 Task: Add Attachment from Trello to Card Card0000000178 in Board Board0000000045 in Workspace WS0000000015 in Trello. Add Cover Blue to Card Card0000000178 in Board Board0000000045 in Workspace WS0000000015 in Trello. Add "Copy Card To …" Button titled Button0000000178 to "bottom" of the list "To Do" to Card Card0000000178 in Board Board0000000045 in Workspace WS0000000015 in Trello. Add Description DS0000000178 to Card Card0000000178 in Board Board0000000045 in Workspace WS0000000015 in Trello. Add Comment CM0000000178 to Card Card0000000178 in Board Board0000000045 in Workspace WS0000000015 in Trello
Action: Mouse moved to (339, 347)
Screenshot: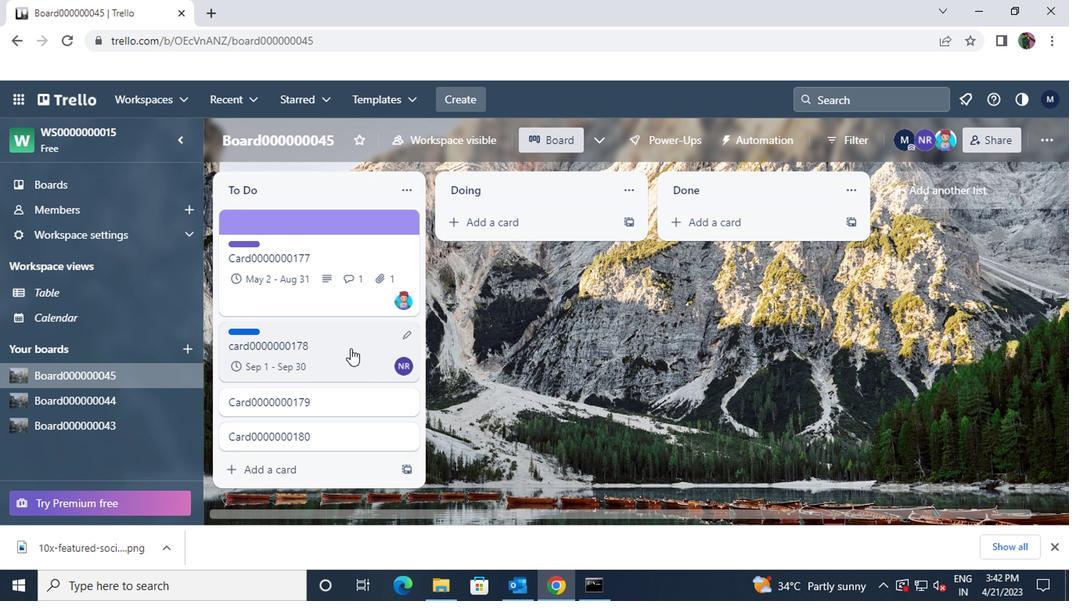 
Action: Mouse pressed left at (339, 347)
Screenshot: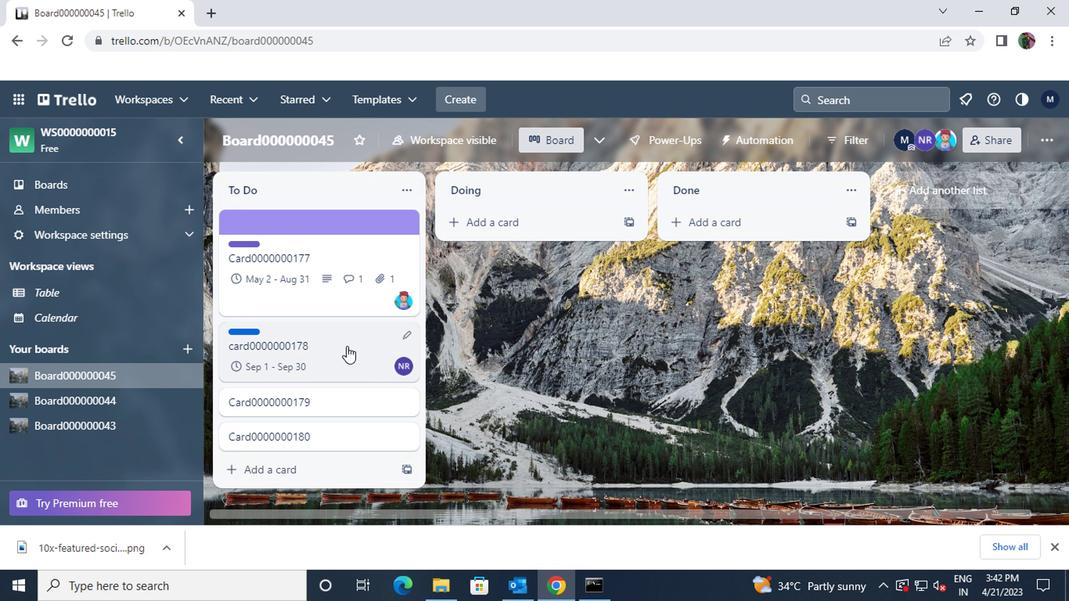 
Action: Mouse moved to (710, 350)
Screenshot: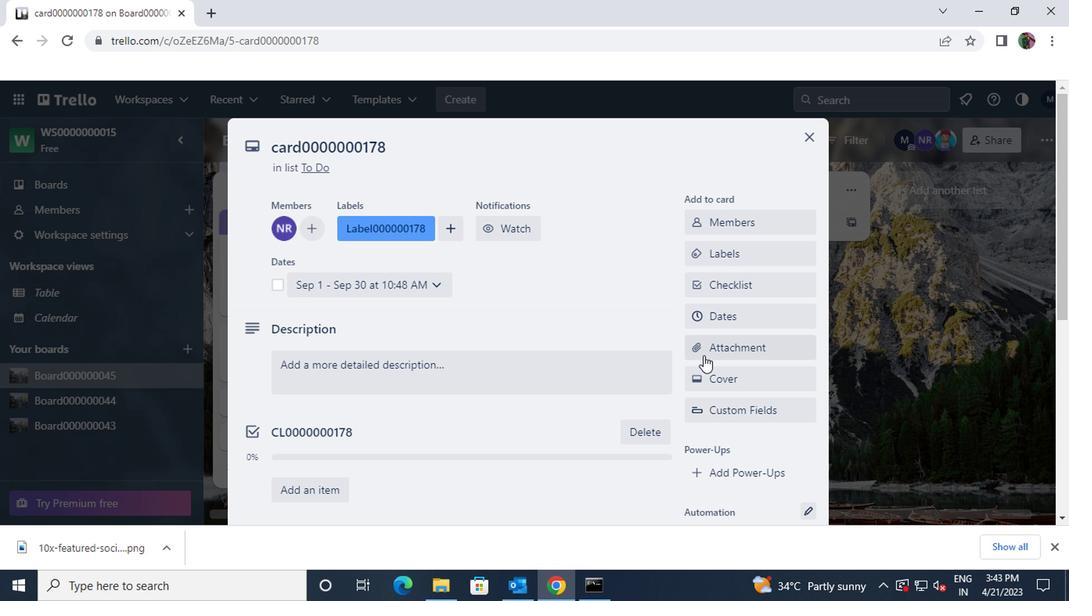 
Action: Mouse pressed left at (710, 350)
Screenshot: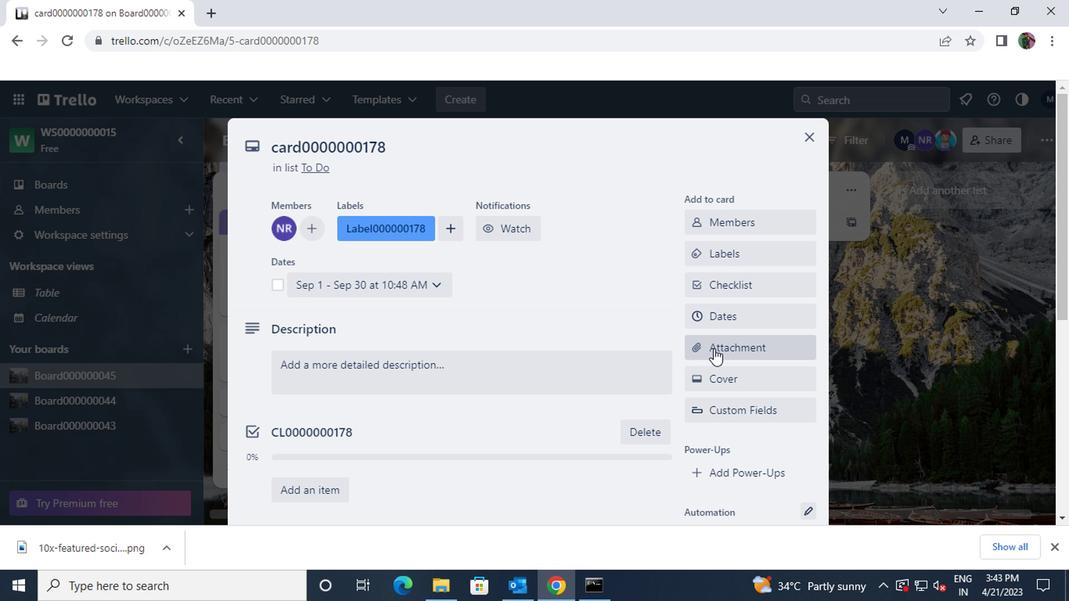 
Action: Mouse moved to (729, 197)
Screenshot: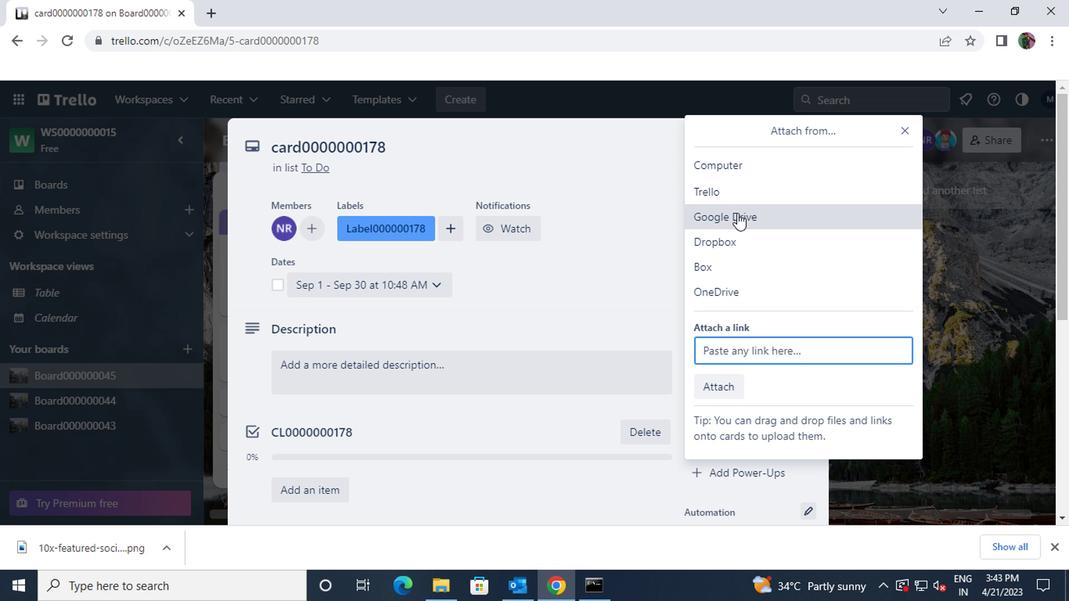
Action: Mouse pressed left at (729, 197)
Screenshot: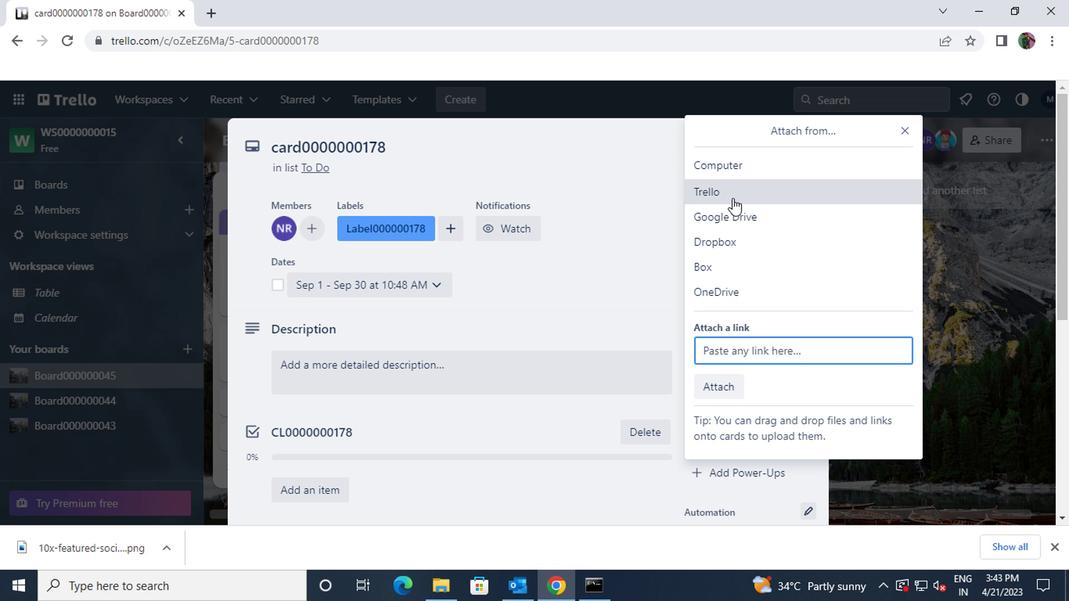 
Action: Mouse moved to (740, 251)
Screenshot: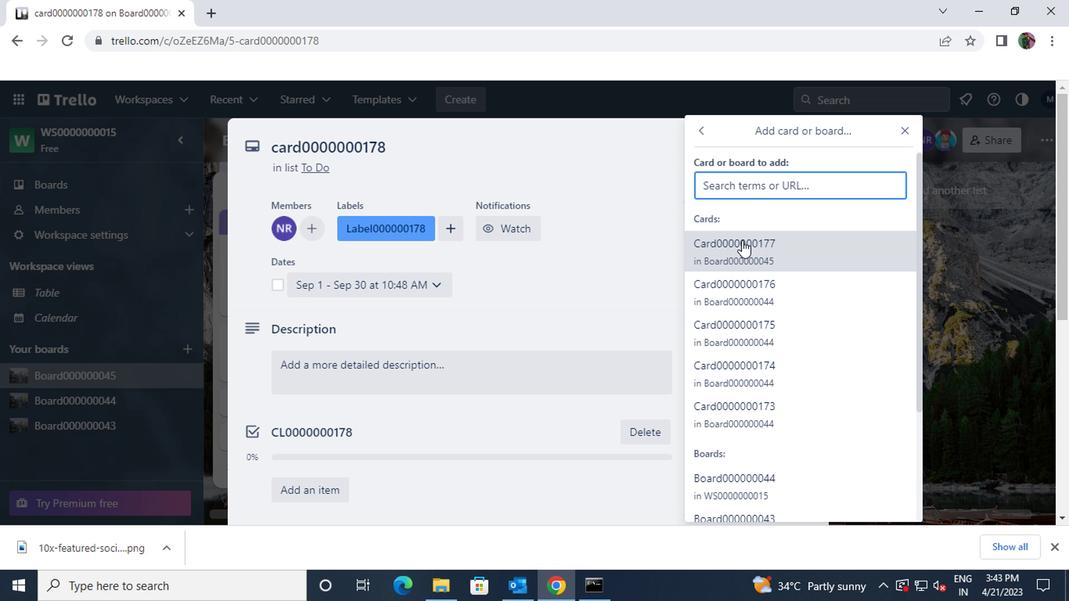 
Action: Mouse pressed left at (740, 251)
Screenshot: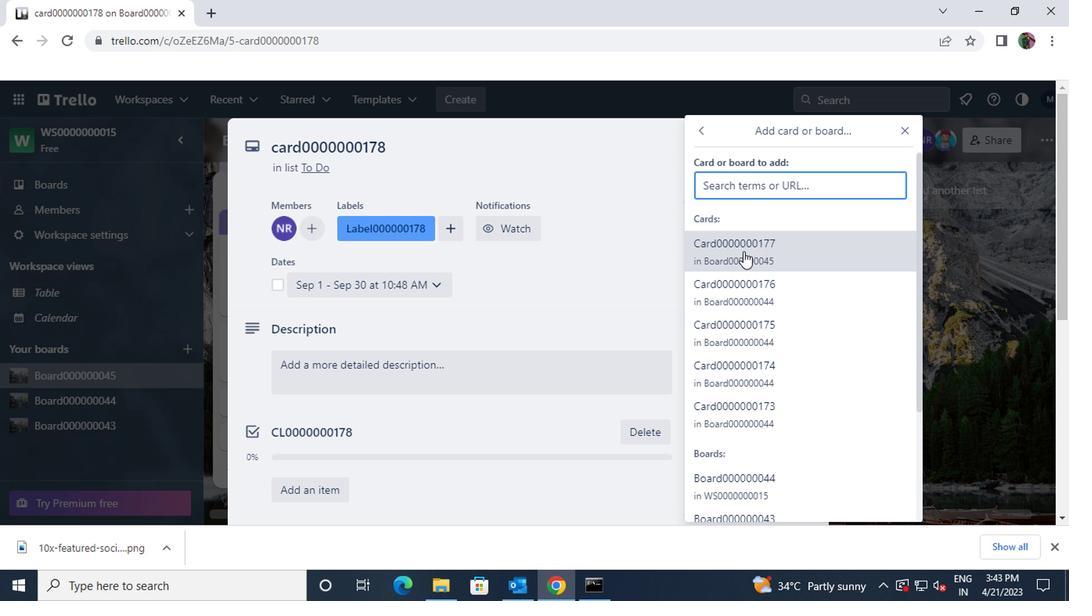 
Action: Mouse scrolled (740, 250) with delta (0, -1)
Screenshot: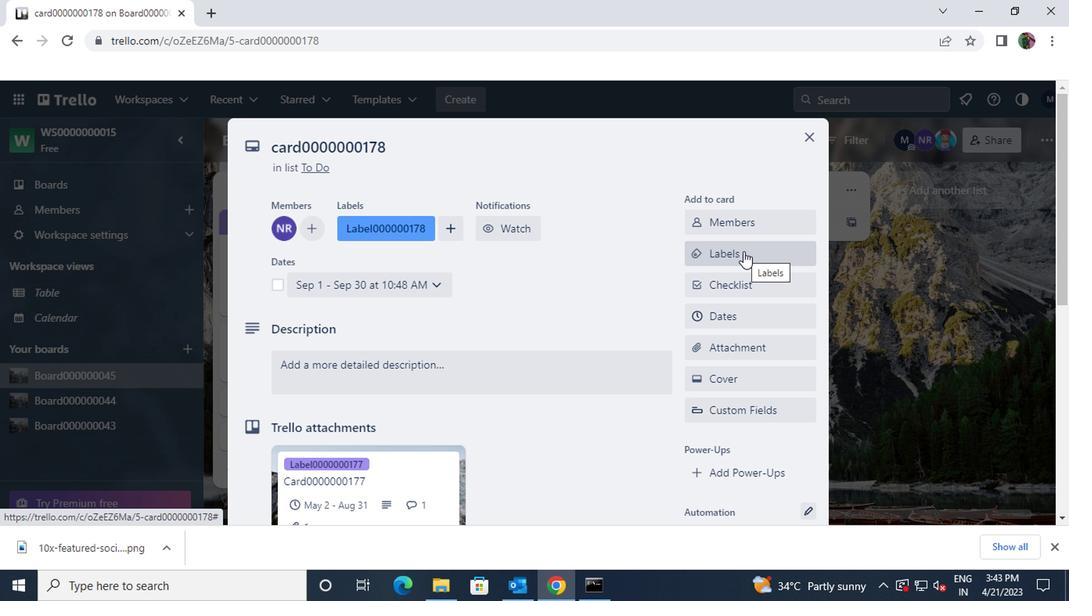 
Action: Mouse moved to (730, 289)
Screenshot: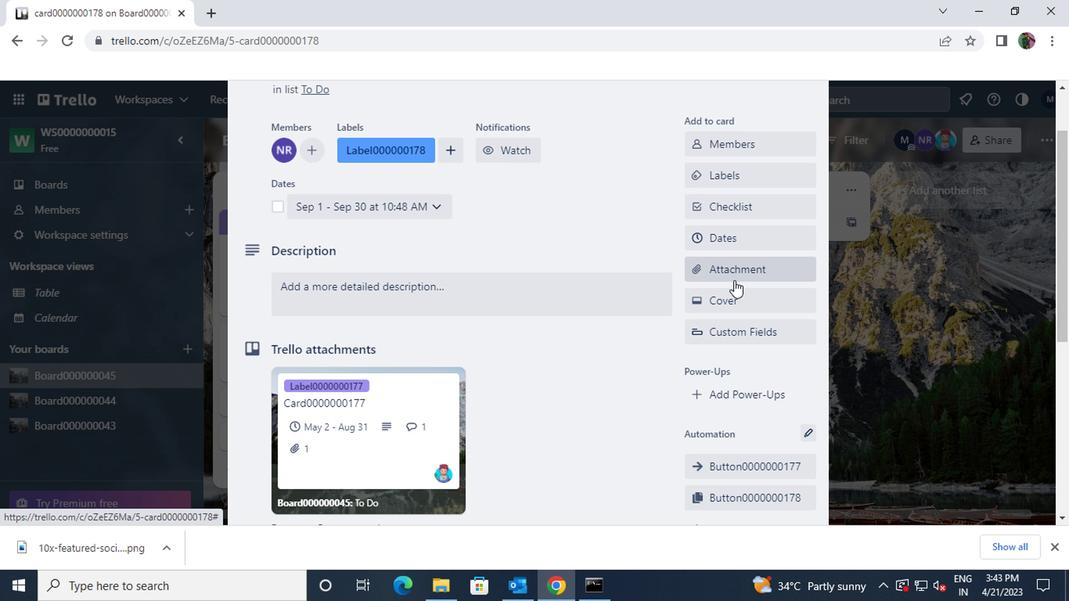 
Action: Mouse pressed left at (730, 289)
Screenshot: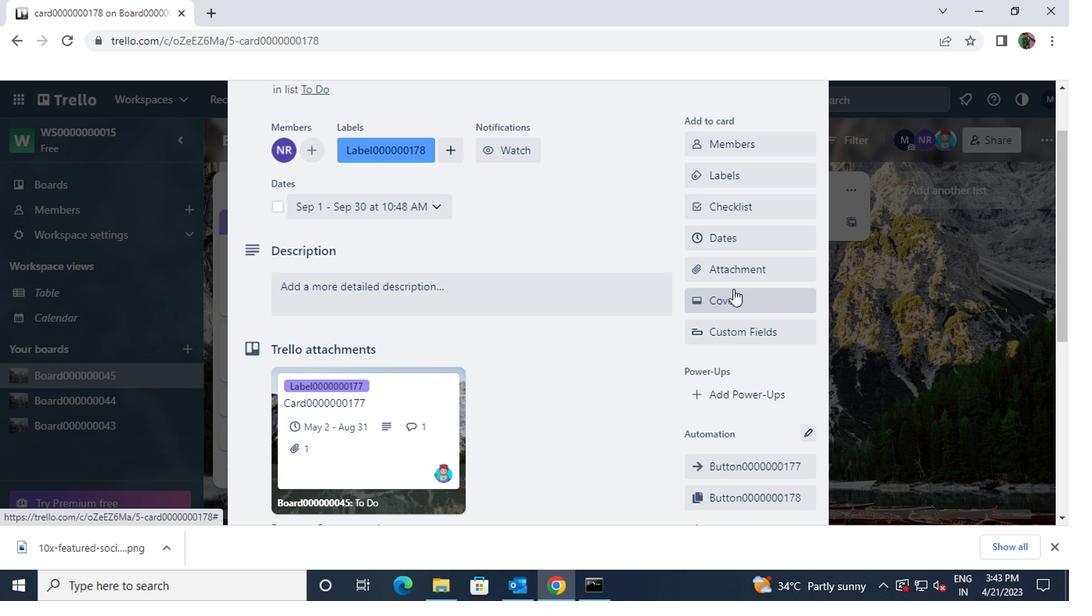 
Action: Mouse moved to (721, 297)
Screenshot: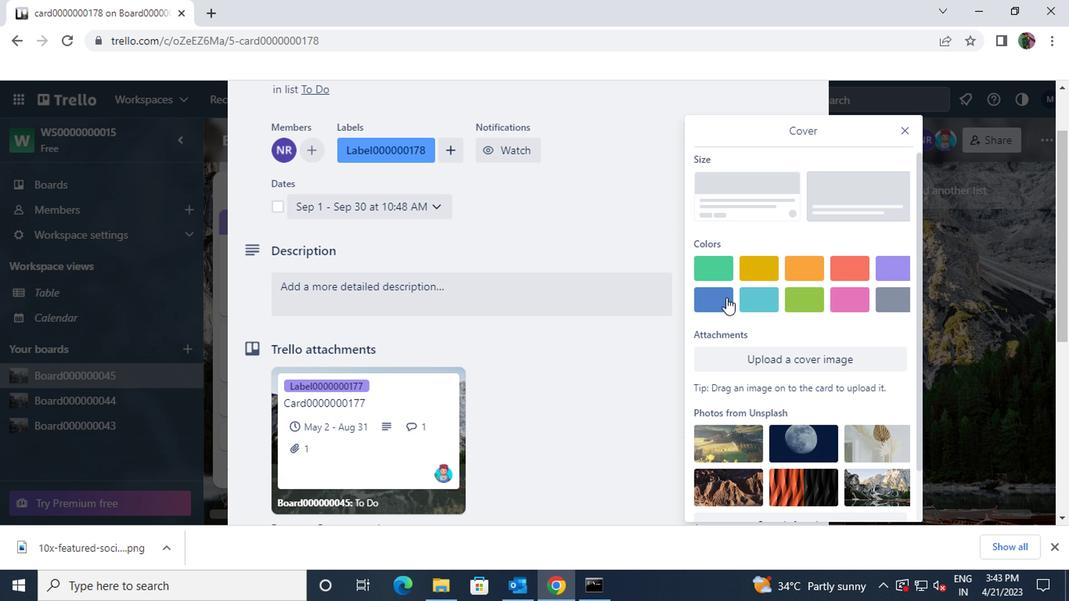 
Action: Mouse pressed left at (721, 297)
Screenshot: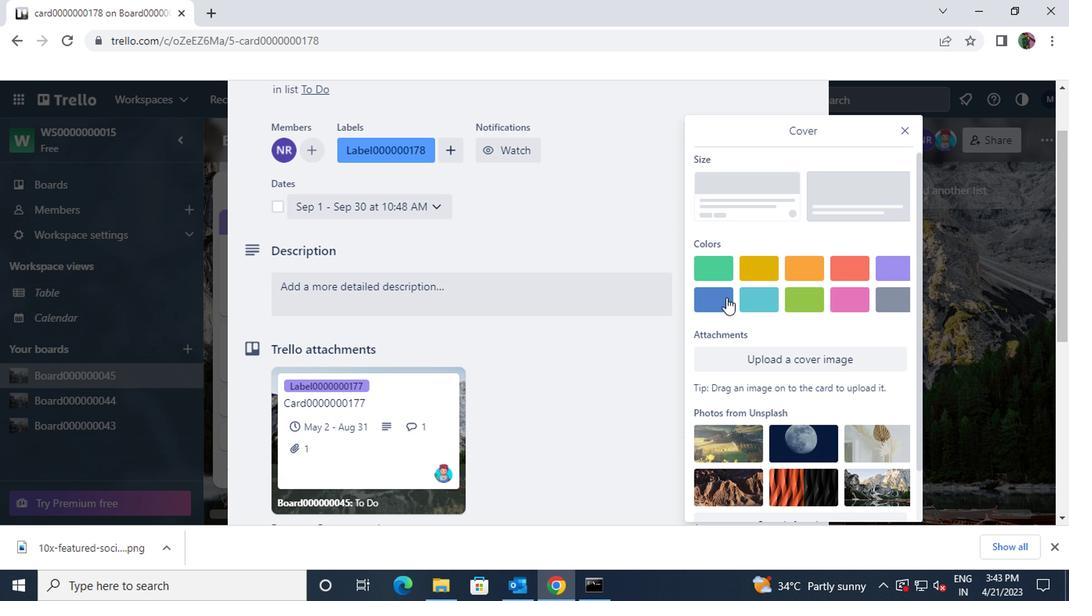 
Action: Mouse moved to (898, 130)
Screenshot: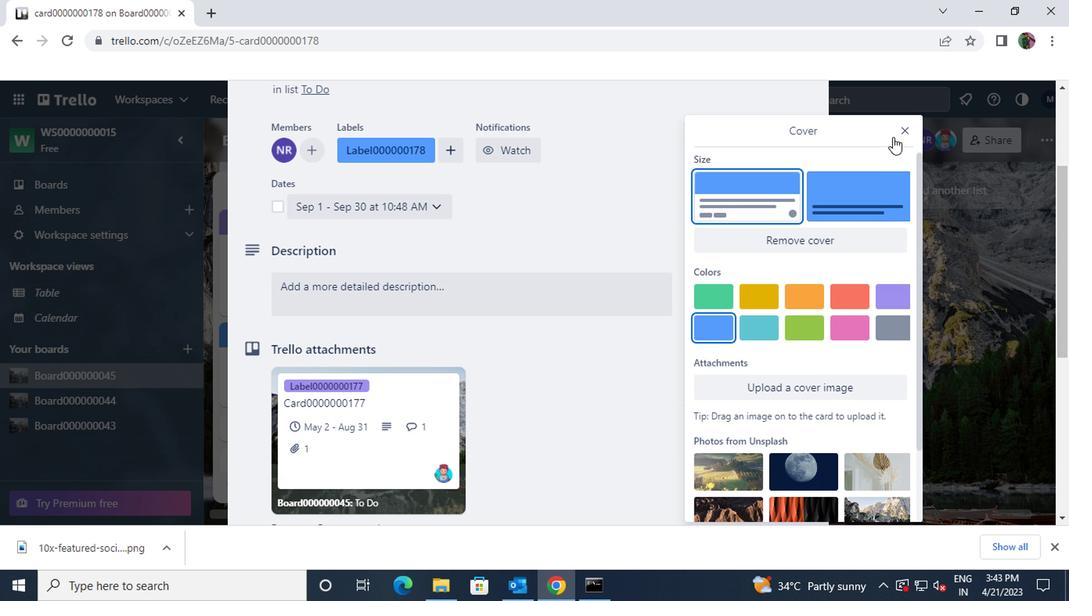 
Action: Mouse pressed left at (898, 130)
Screenshot: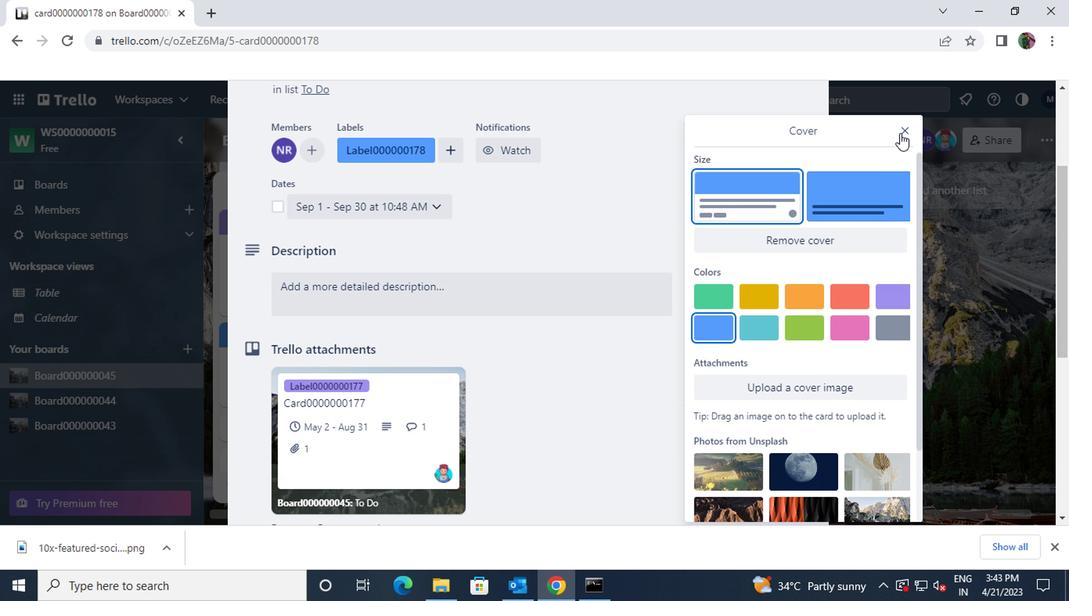 
Action: Mouse moved to (789, 217)
Screenshot: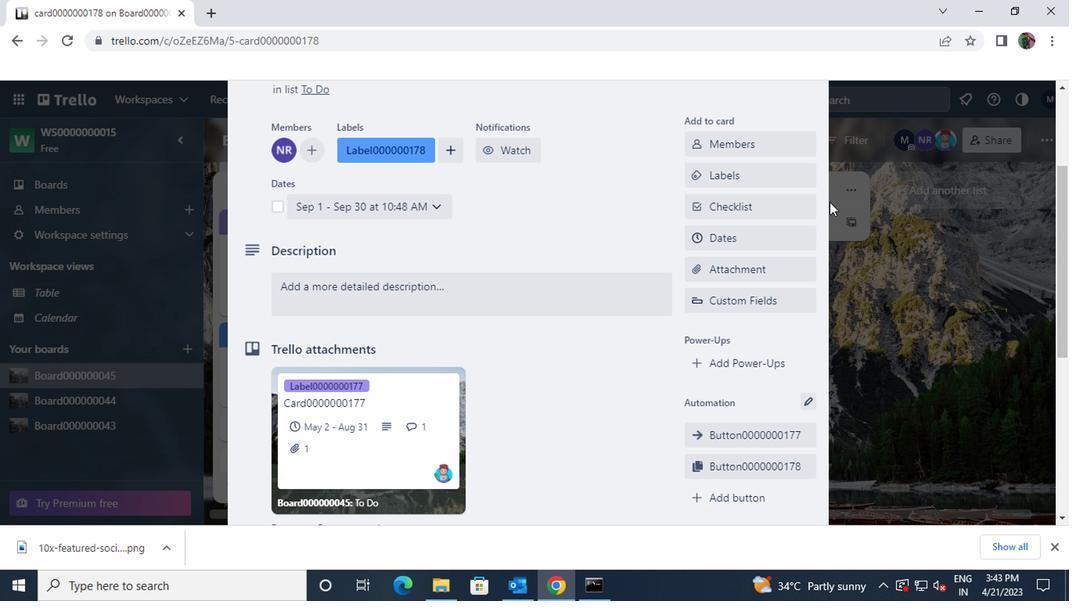 
Action: Mouse scrolled (789, 216) with delta (0, -1)
Screenshot: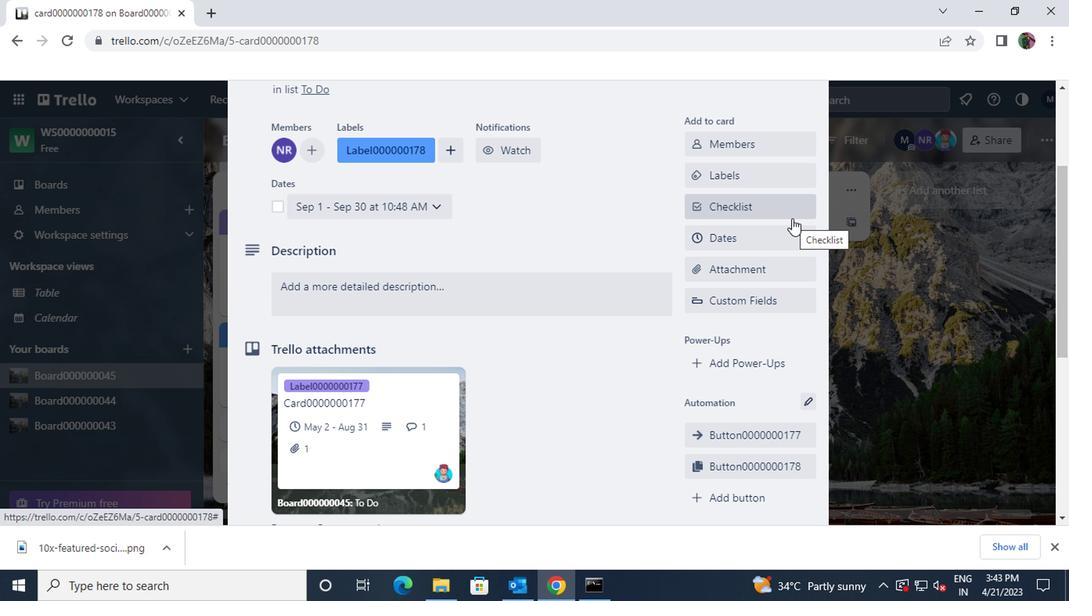 
Action: Mouse scrolled (789, 216) with delta (0, -1)
Screenshot: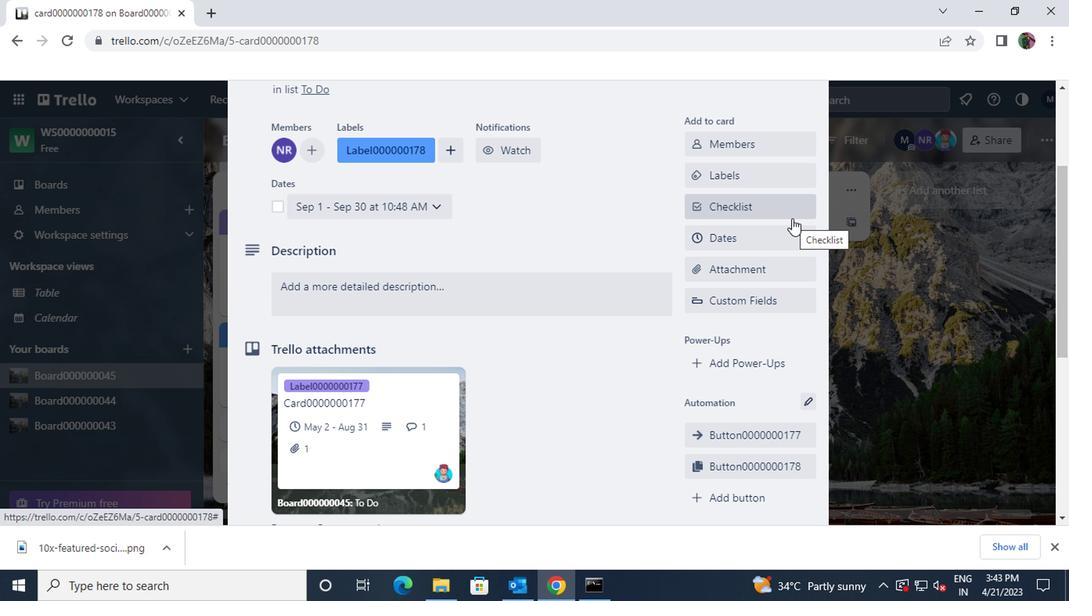 
Action: Mouse scrolled (789, 216) with delta (0, -1)
Screenshot: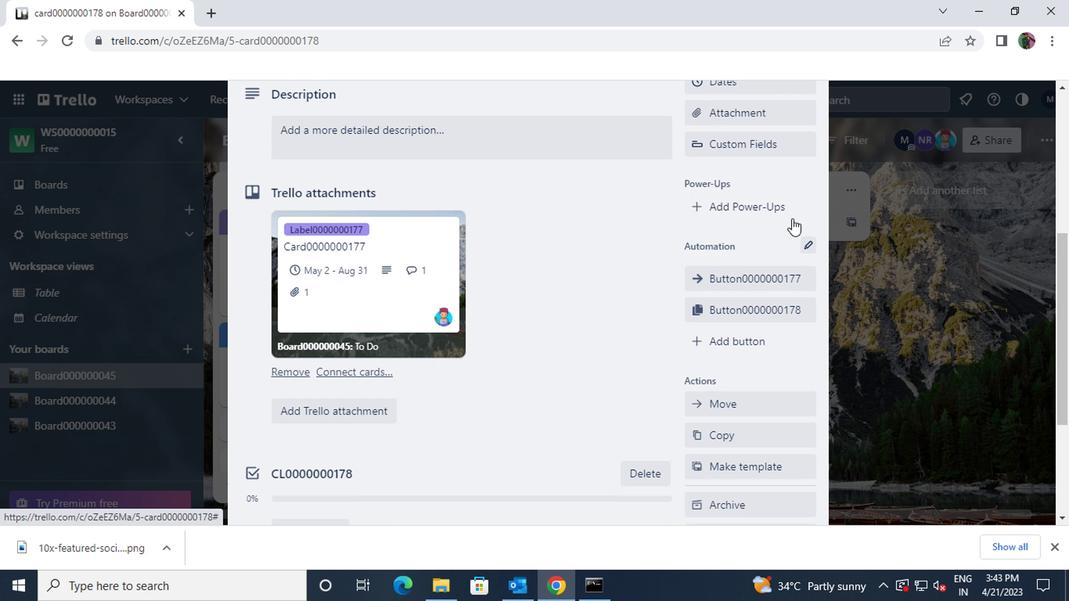 
Action: Mouse scrolled (789, 216) with delta (0, -1)
Screenshot: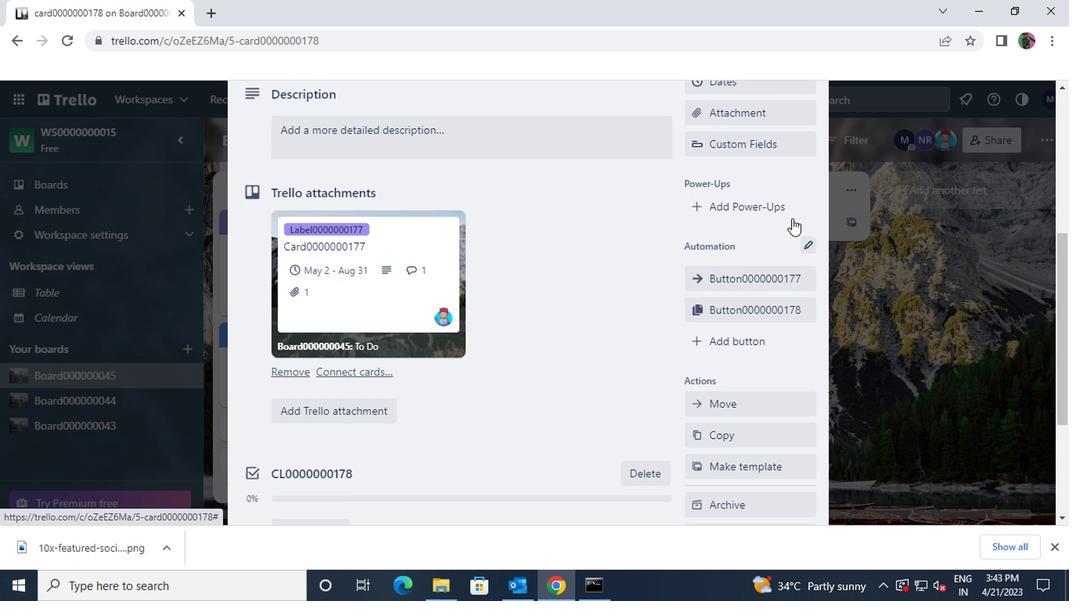 
Action: Mouse moved to (749, 183)
Screenshot: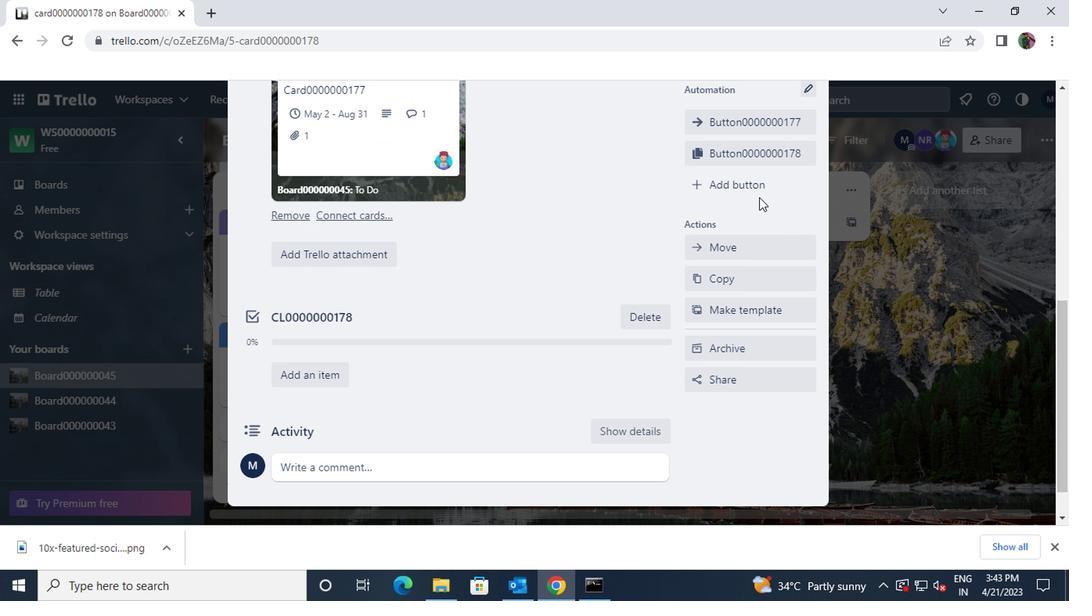 
Action: Mouse pressed left at (749, 183)
Screenshot: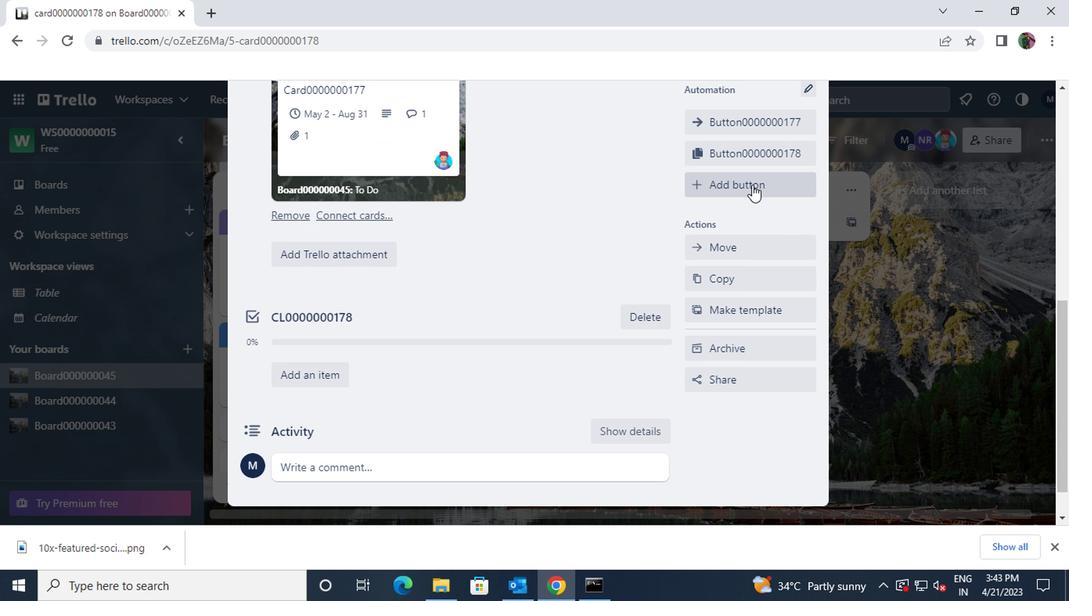 
Action: Mouse moved to (748, 225)
Screenshot: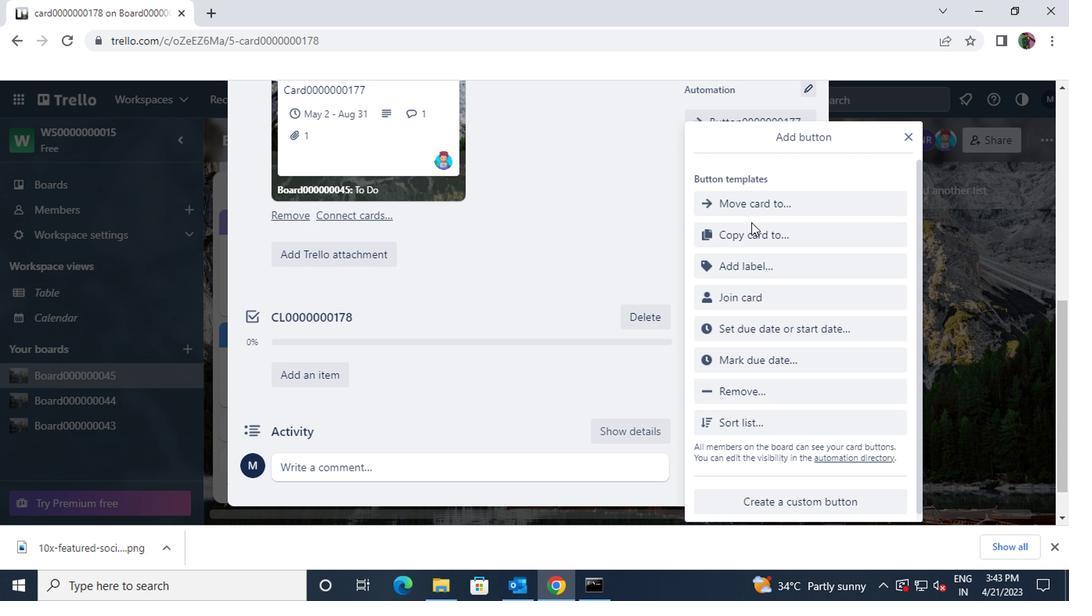 
Action: Mouse pressed left at (748, 225)
Screenshot: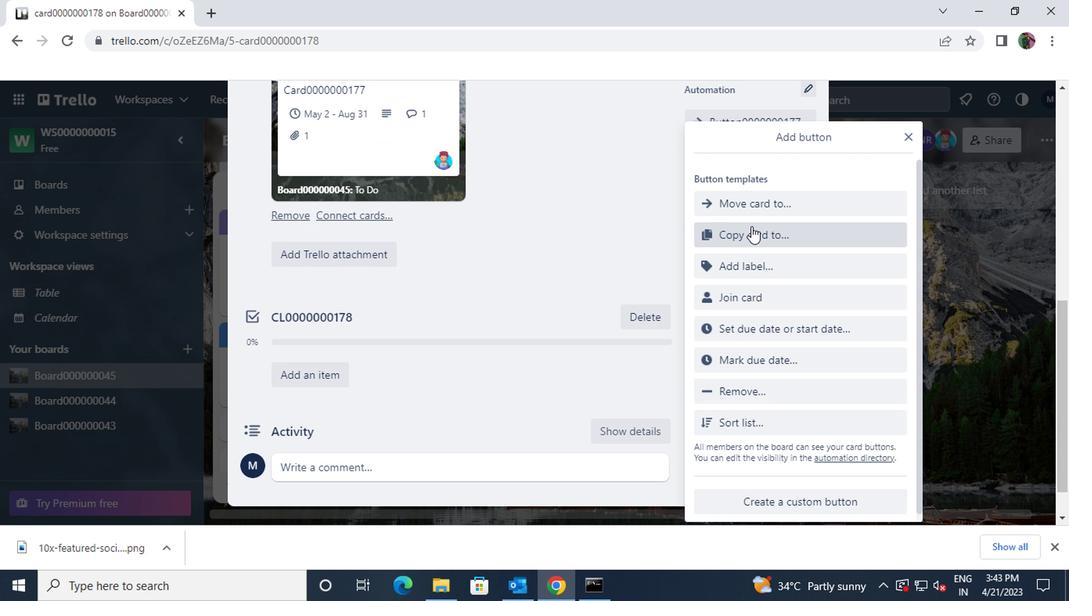 
Action: Mouse moved to (764, 201)
Screenshot: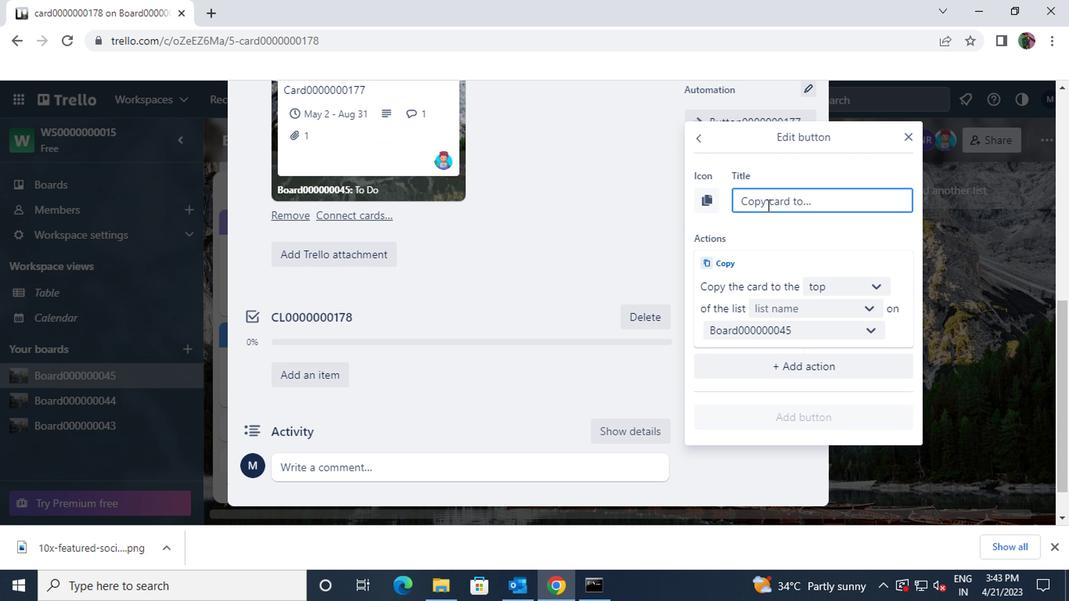 
Action: Mouse pressed left at (764, 201)
Screenshot: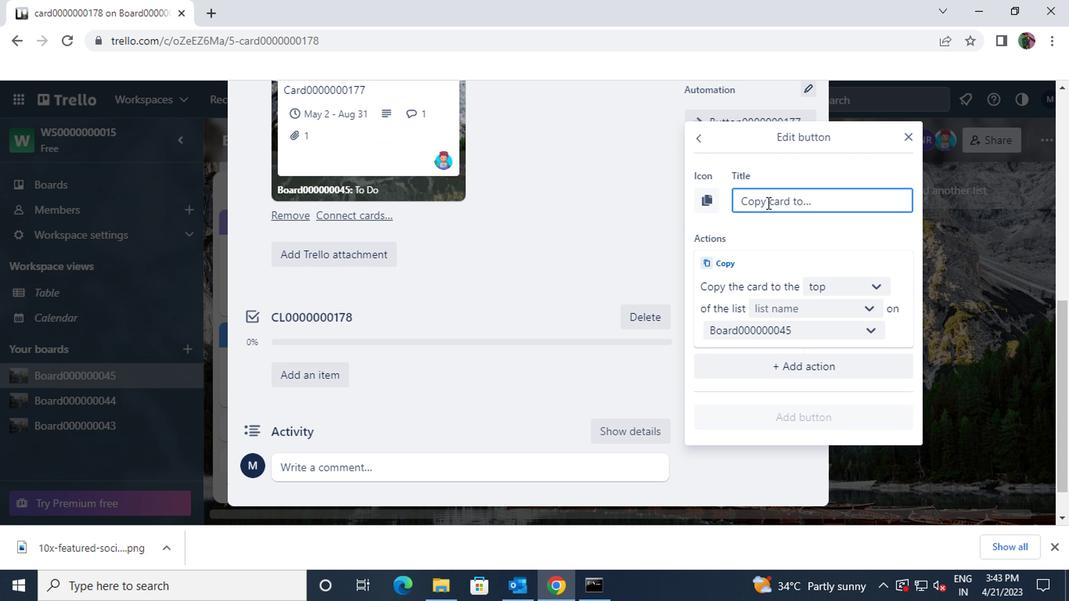 
Action: Key pressed <Key.shift>BUTTON0000000178
Screenshot: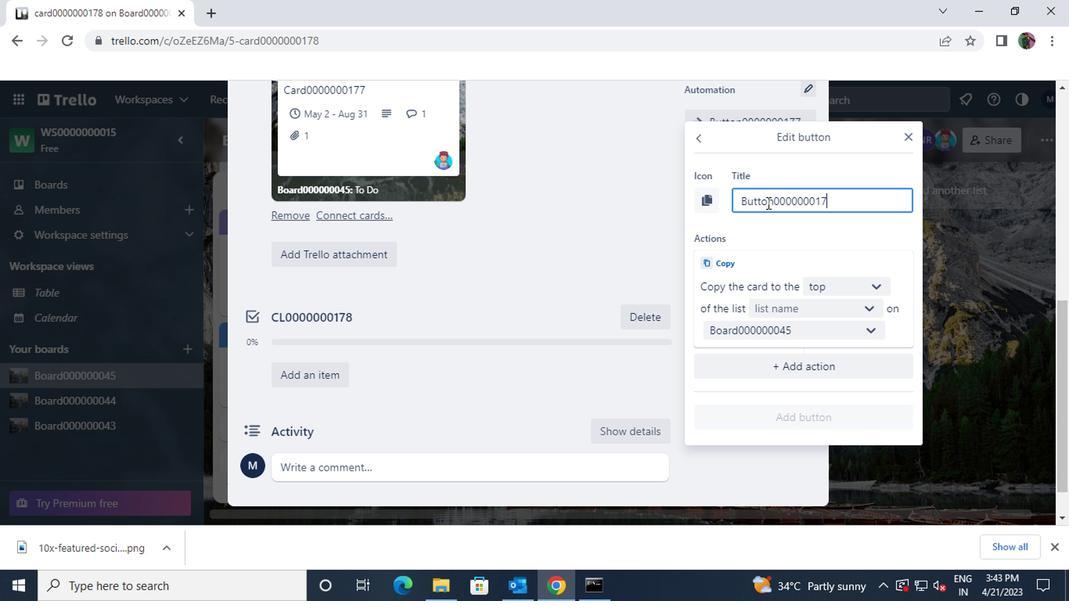 
Action: Mouse moved to (874, 291)
Screenshot: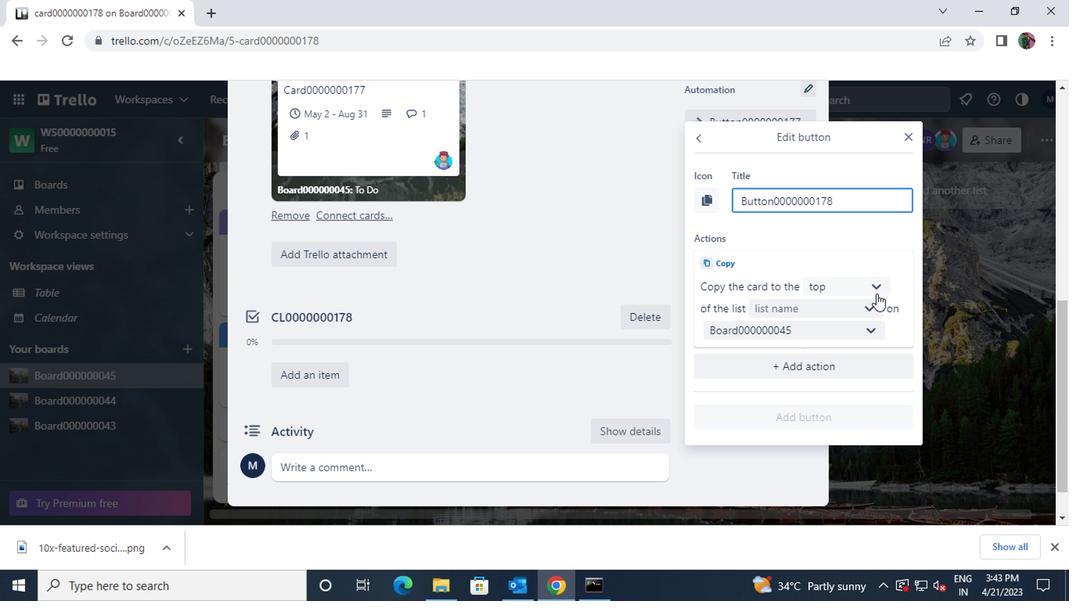 
Action: Mouse pressed left at (874, 291)
Screenshot: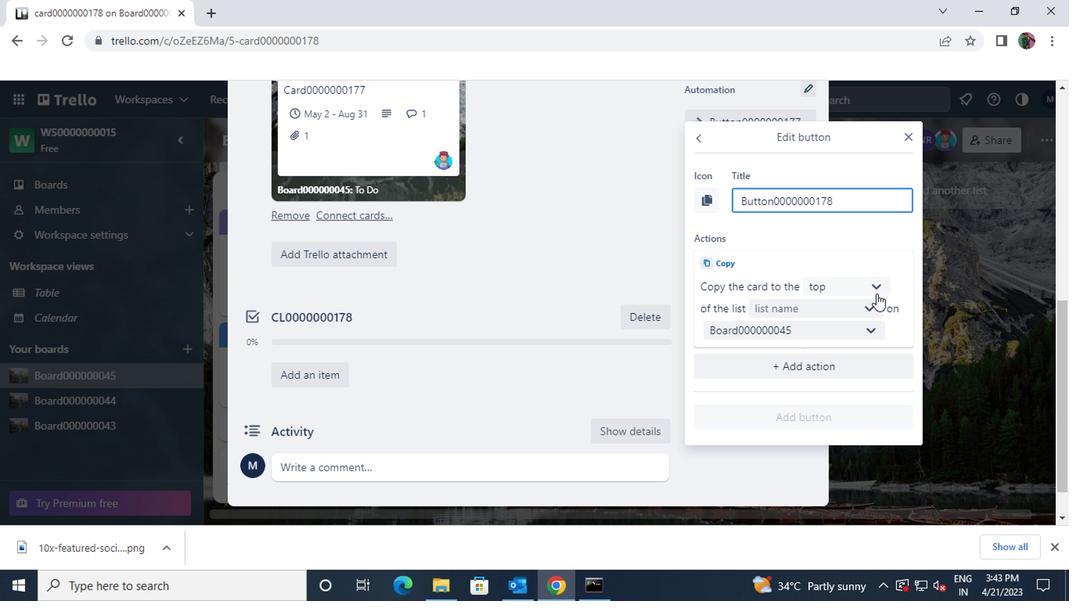 
Action: Mouse moved to (857, 320)
Screenshot: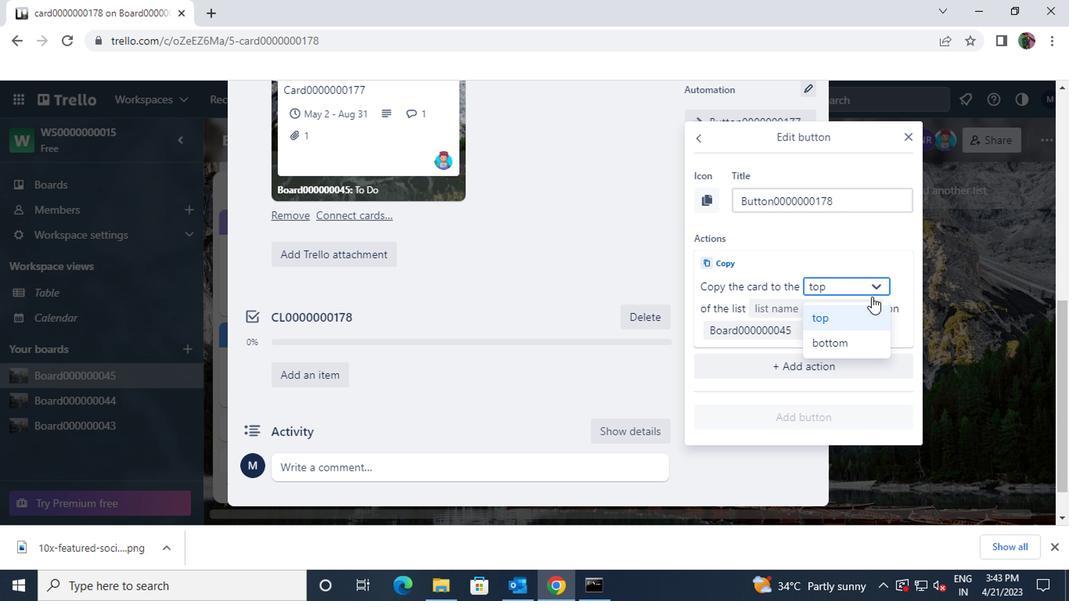 
Action: Mouse pressed left at (857, 320)
Screenshot: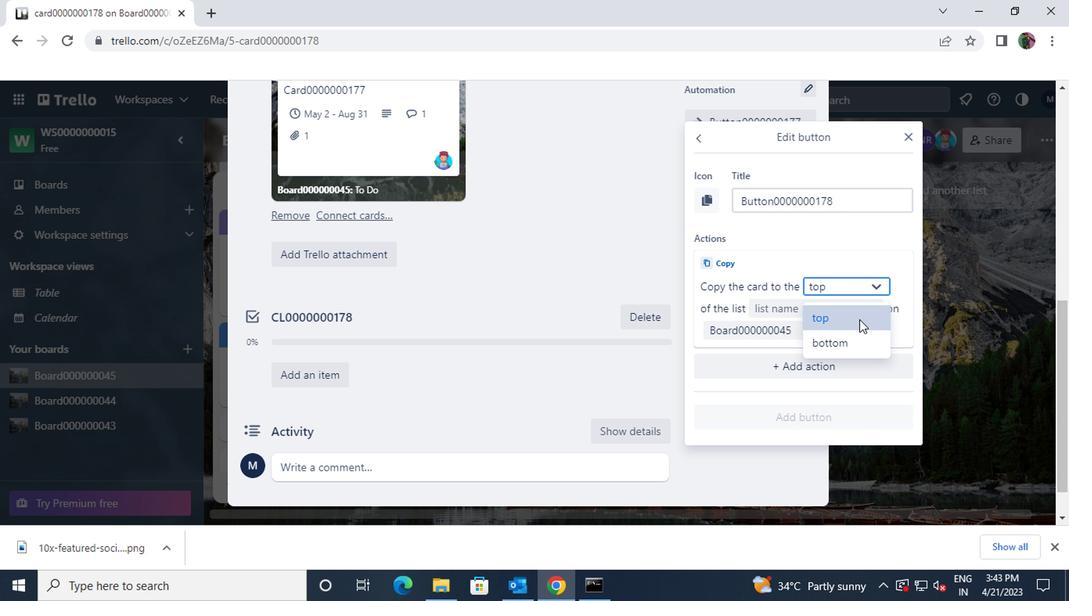 
Action: Mouse moved to (865, 309)
Screenshot: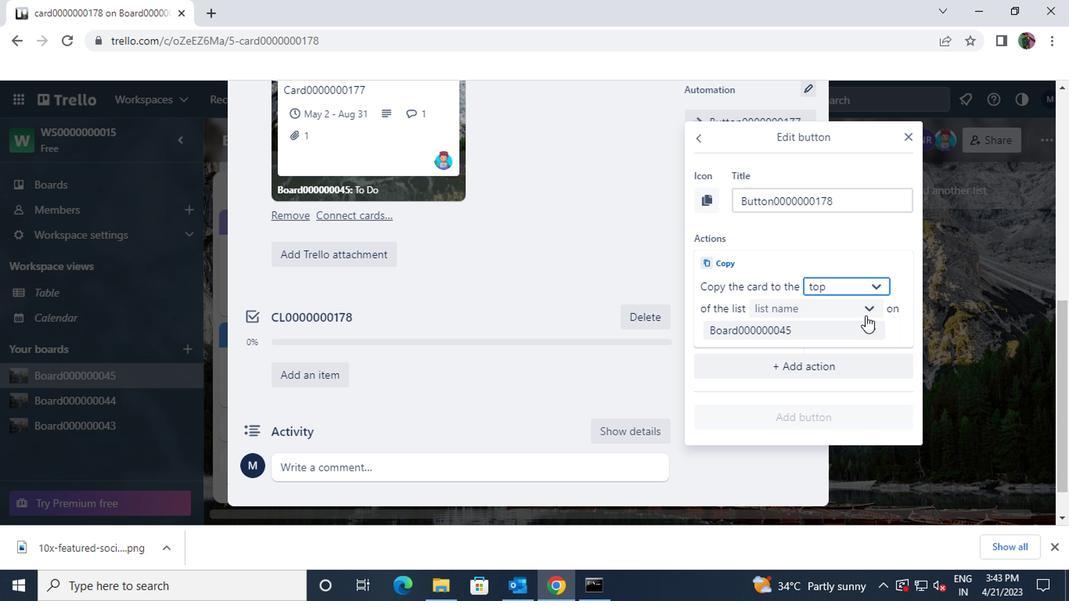 
Action: Mouse pressed left at (865, 309)
Screenshot: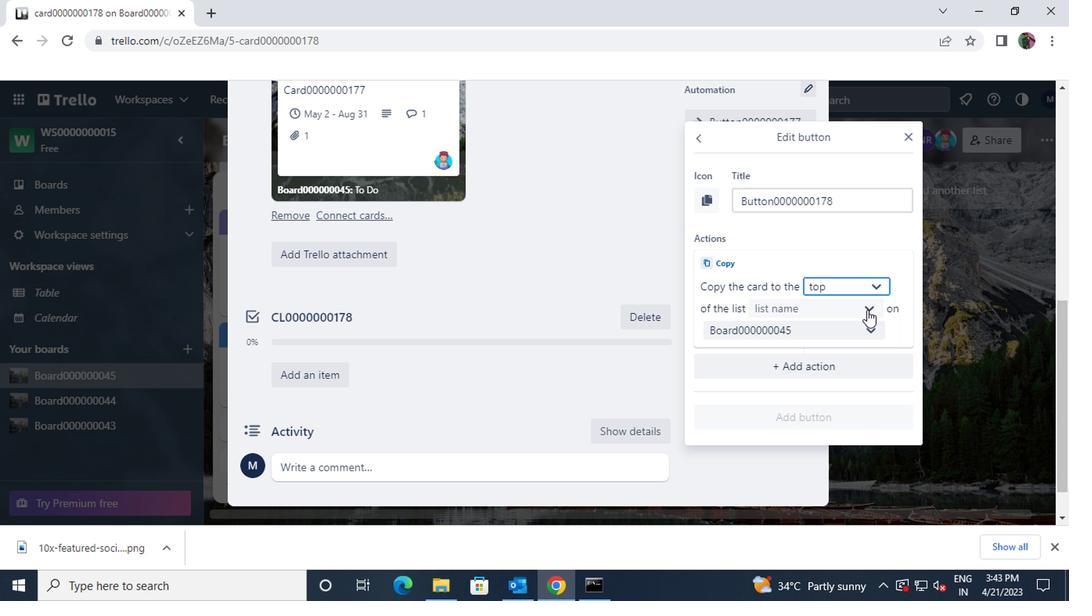 
Action: Mouse moved to (841, 339)
Screenshot: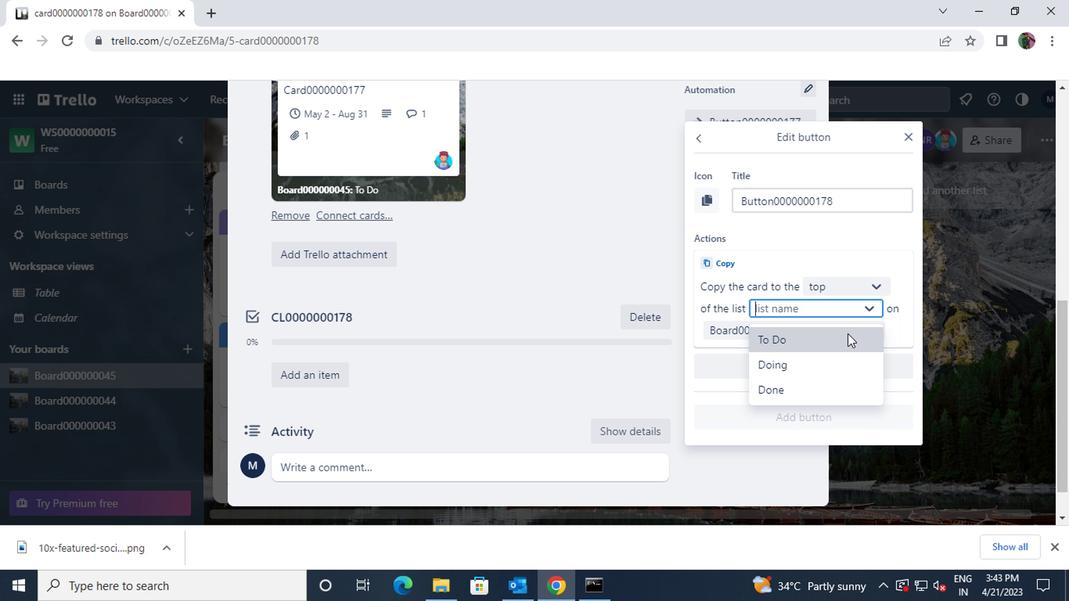 
Action: Mouse pressed left at (841, 339)
Screenshot: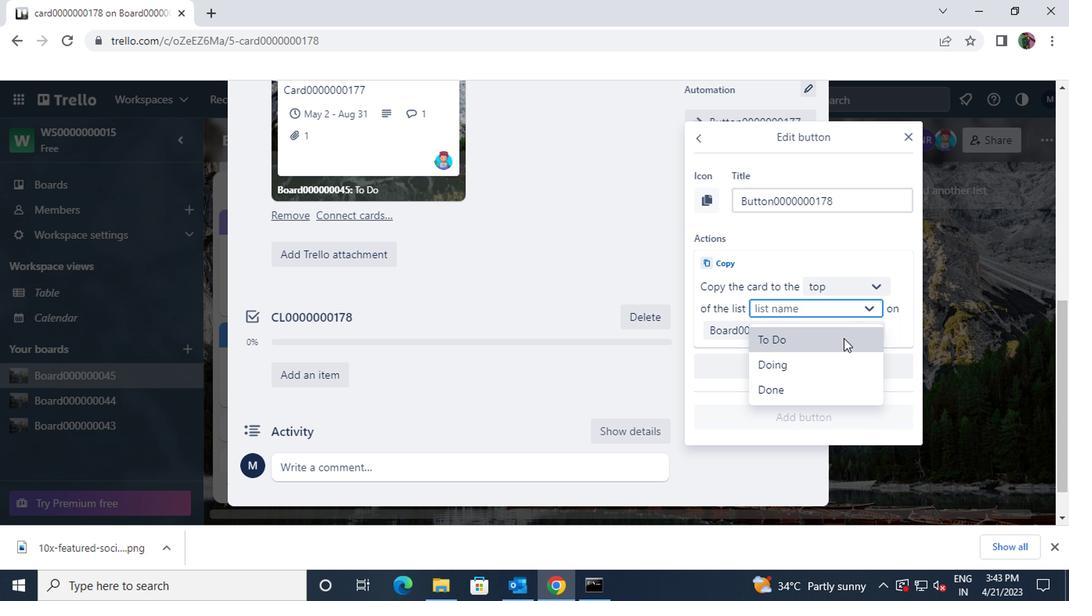 
Action: Mouse moved to (829, 409)
Screenshot: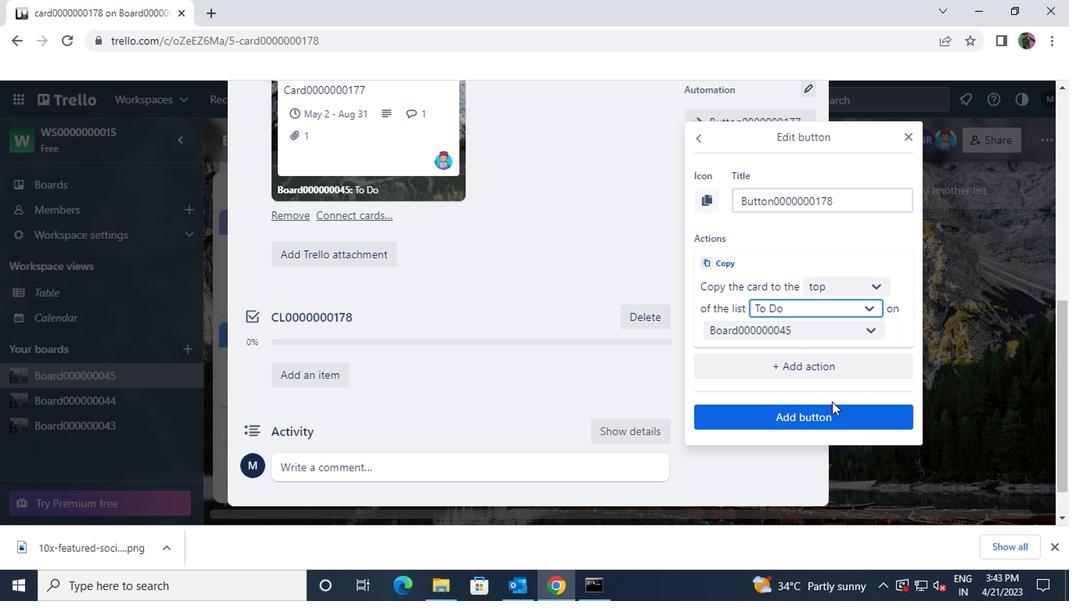 
Action: Mouse pressed left at (829, 409)
Screenshot: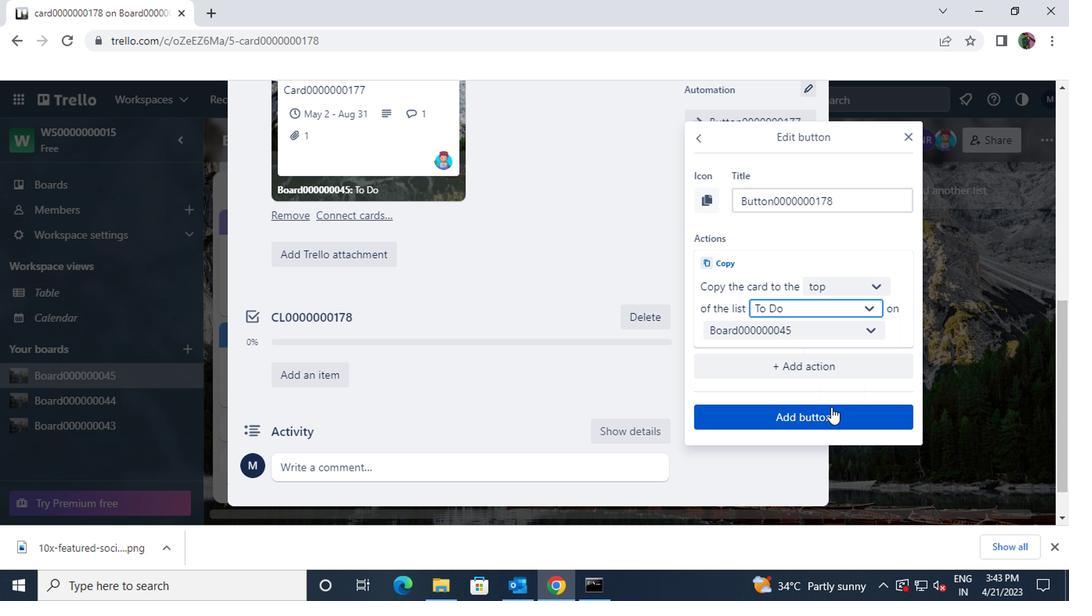 
Action: Mouse moved to (603, 310)
Screenshot: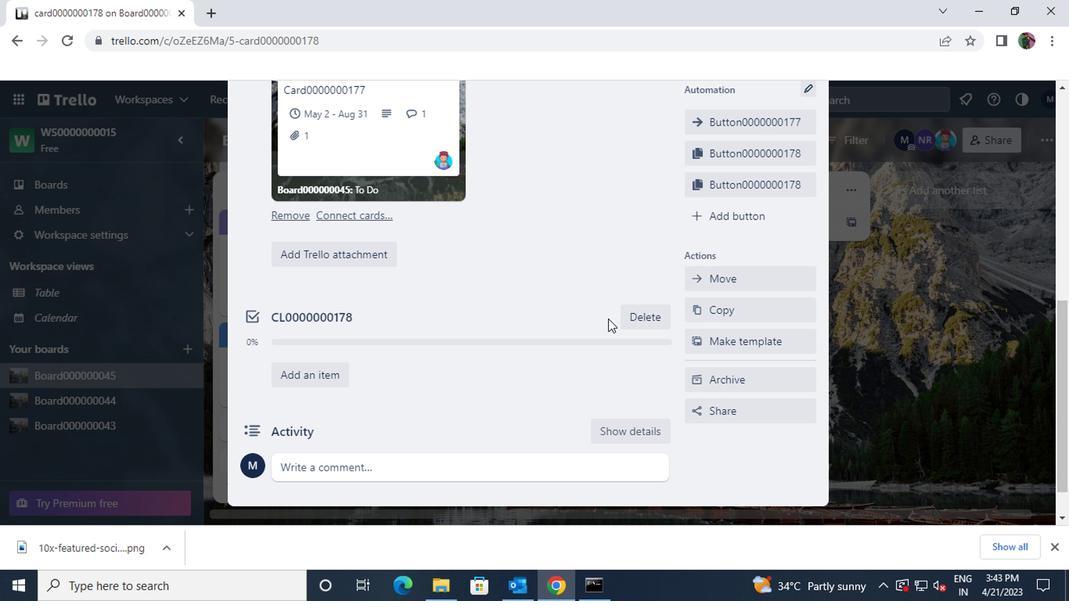 
Action: Mouse scrolled (603, 310) with delta (0, 0)
Screenshot: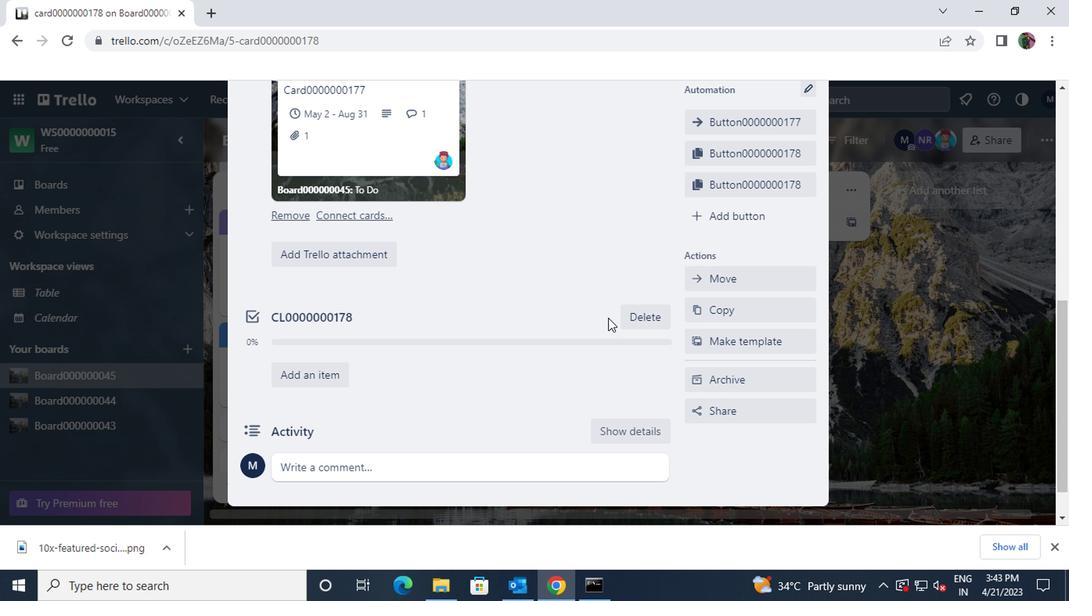
Action: Mouse moved to (603, 309)
Screenshot: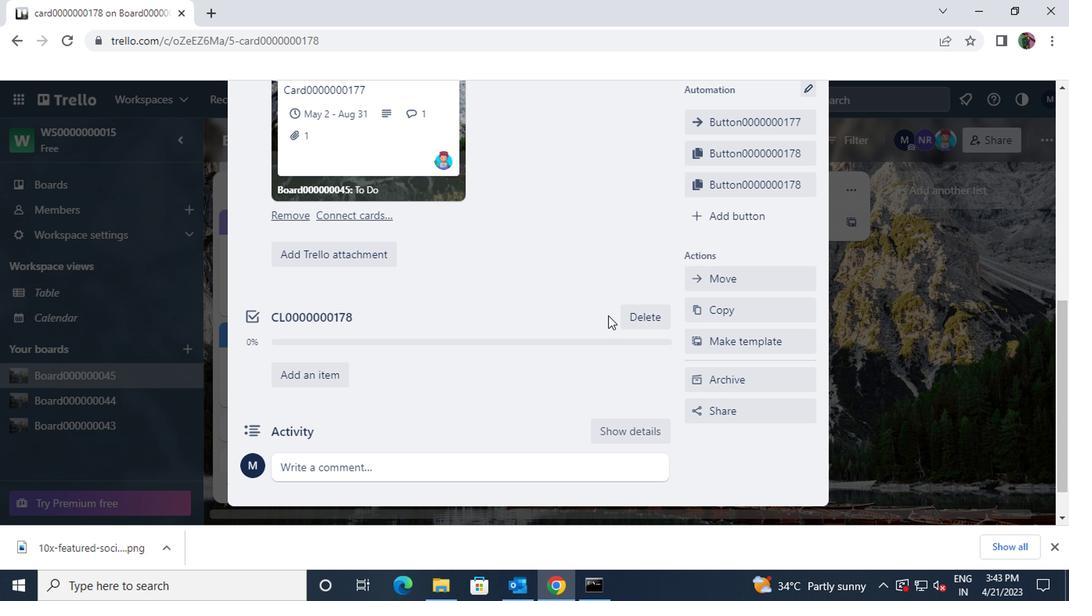 
Action: Mouse scrolled (603, 310) with delta (0, 1)
Screenshot: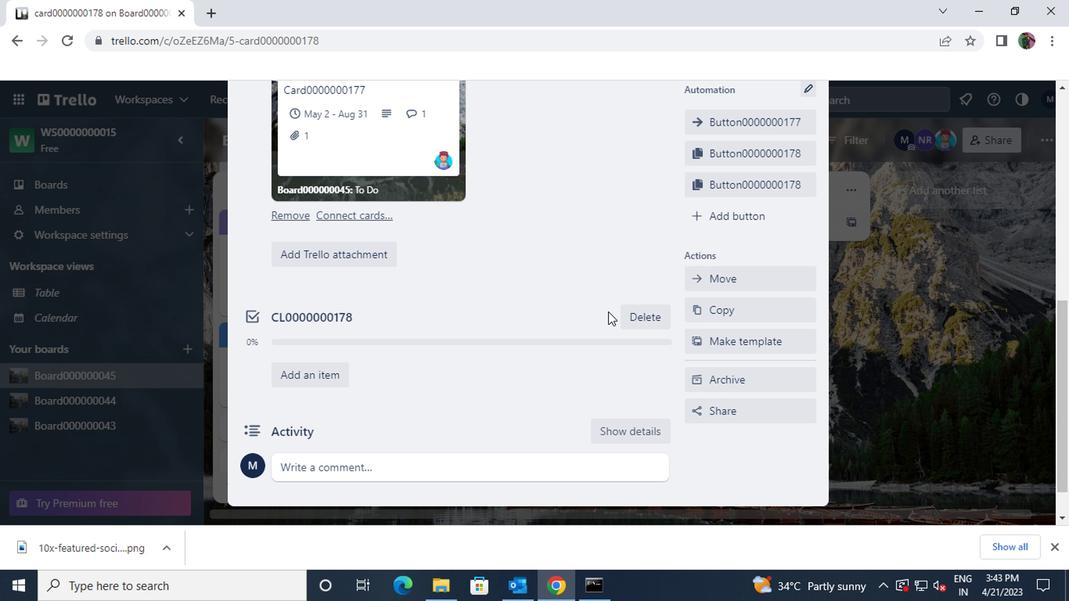 
Action: Mouse moved to (604, 306)
Screenshot: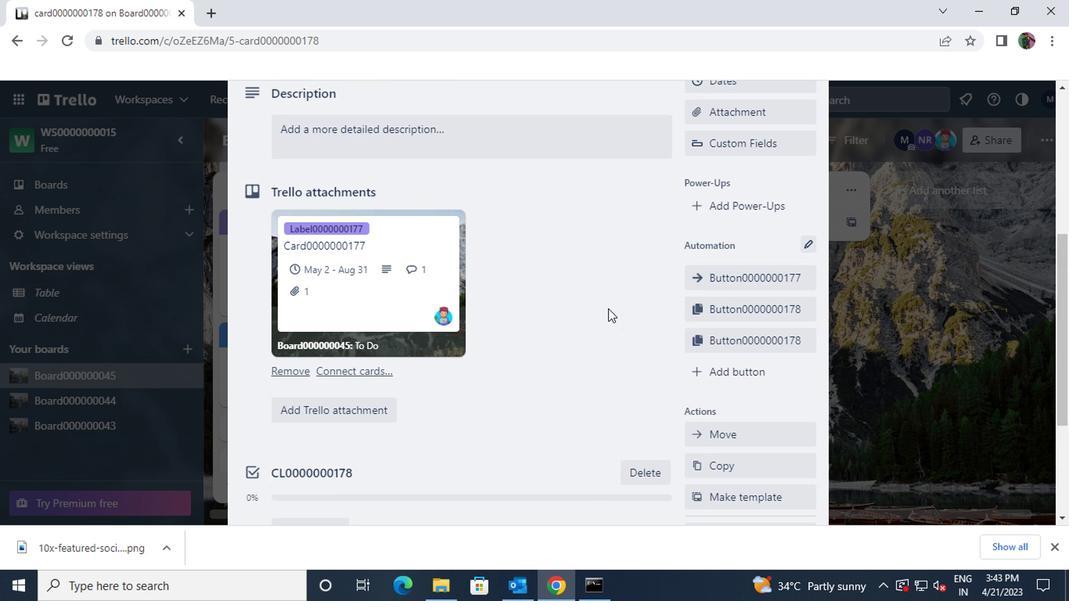 
Action: Mouse scrolled (604, 307) with delta (0, 1)
Screenshot: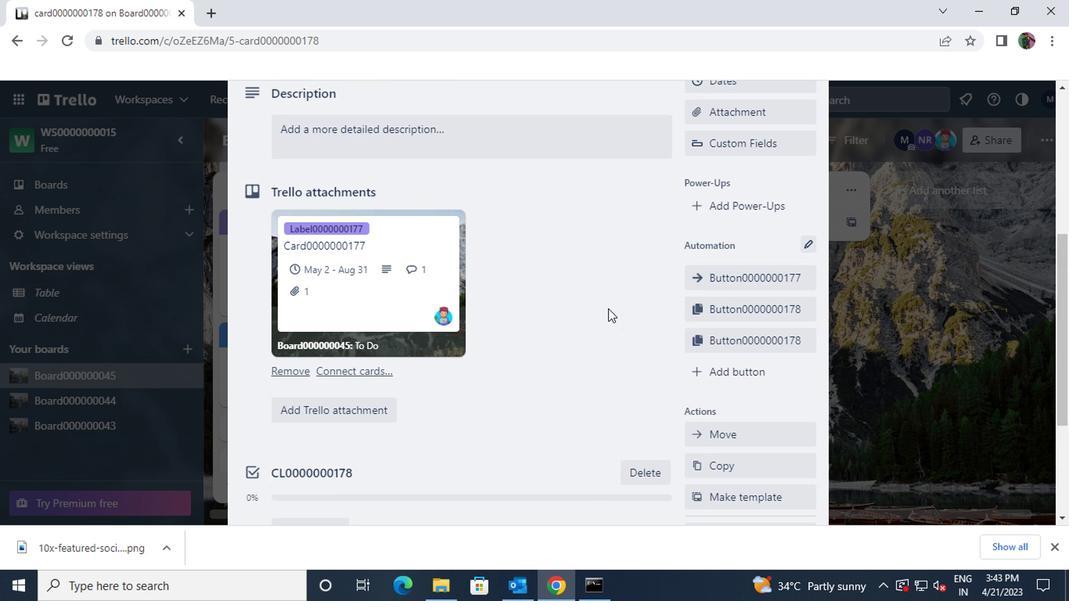 
Action: Mouse moved to (585, 225)
Screenshot: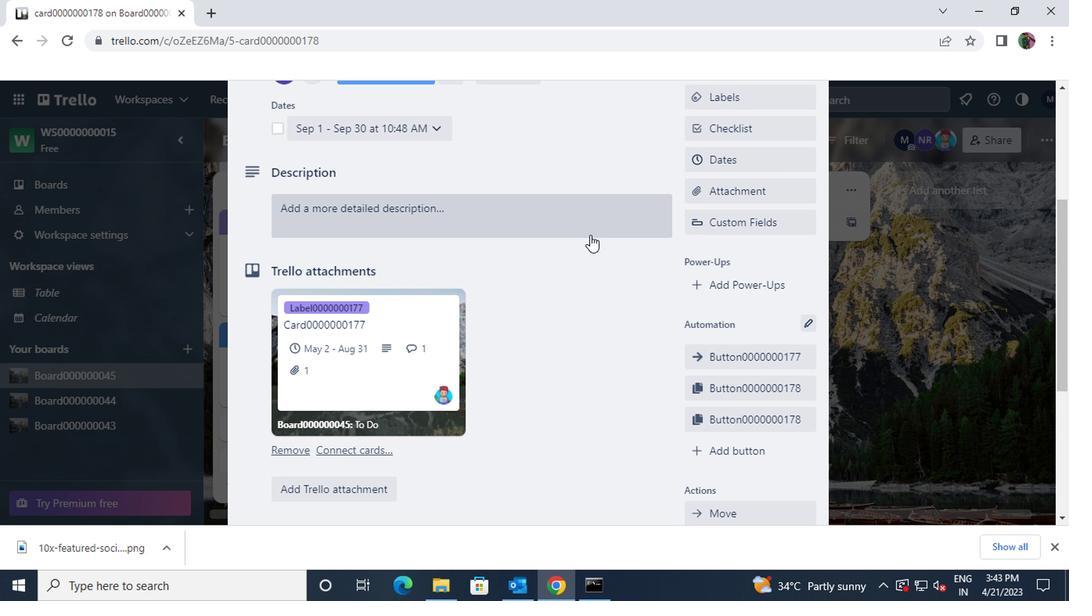 
Action: Mouse pressed left at (585, 225)
Screenshot: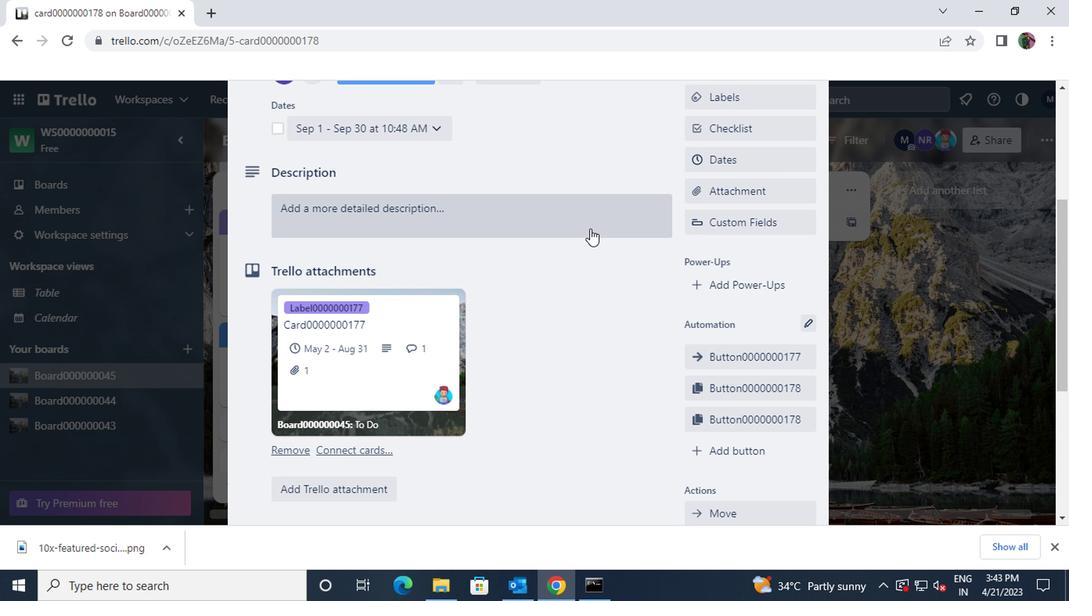
Action: Key pressed <Key.shift>DS0000000178
Screenshot: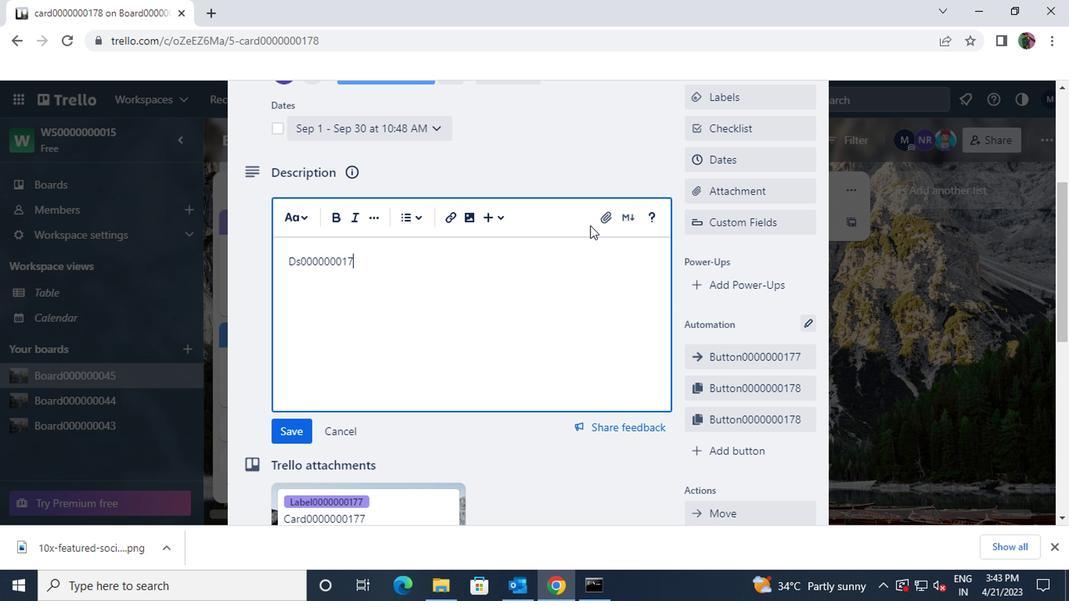 
Action: Mouse moved to (297, 429)
Screenshot: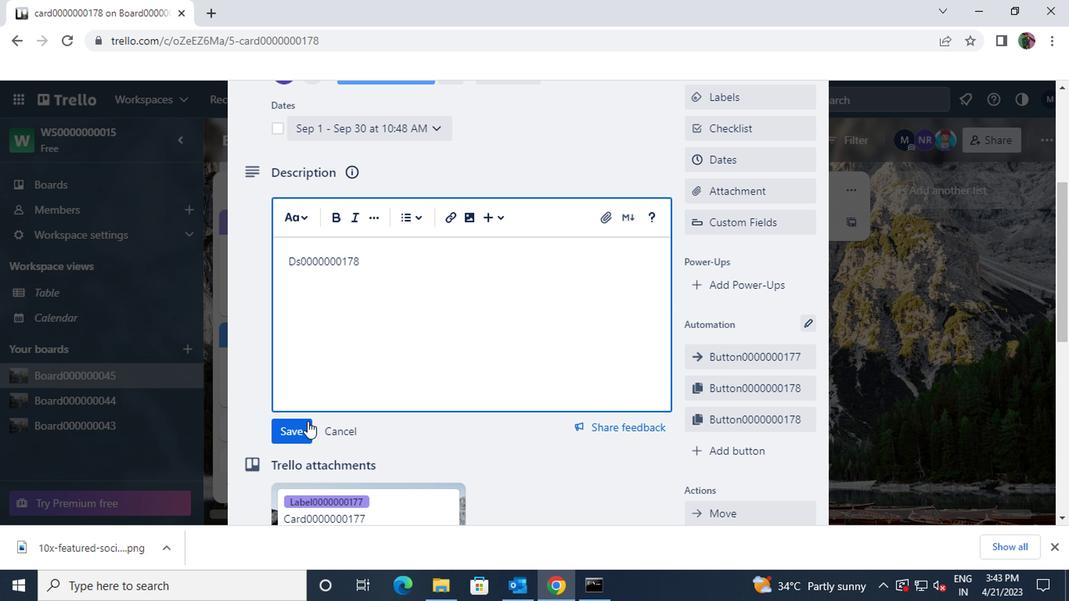 
Action: Mouse pressed left at (297, 429)
Screenshot: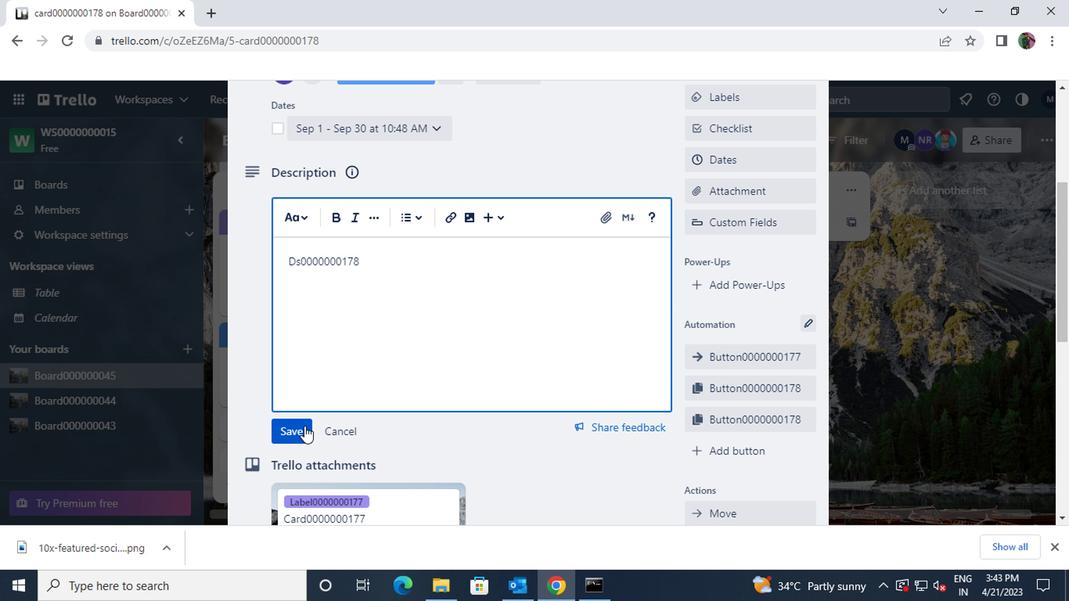
Action: Mouse moved to (303, 428)
Screenshot: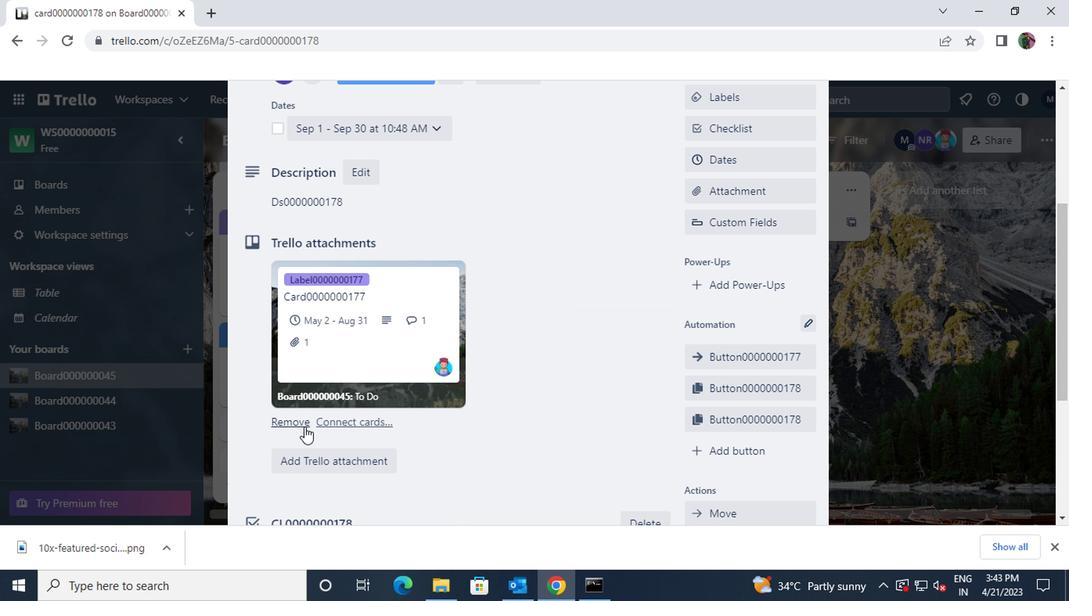 
Action: Mouse scrolled (303, 427) with delta (0, -1)
Screenshot: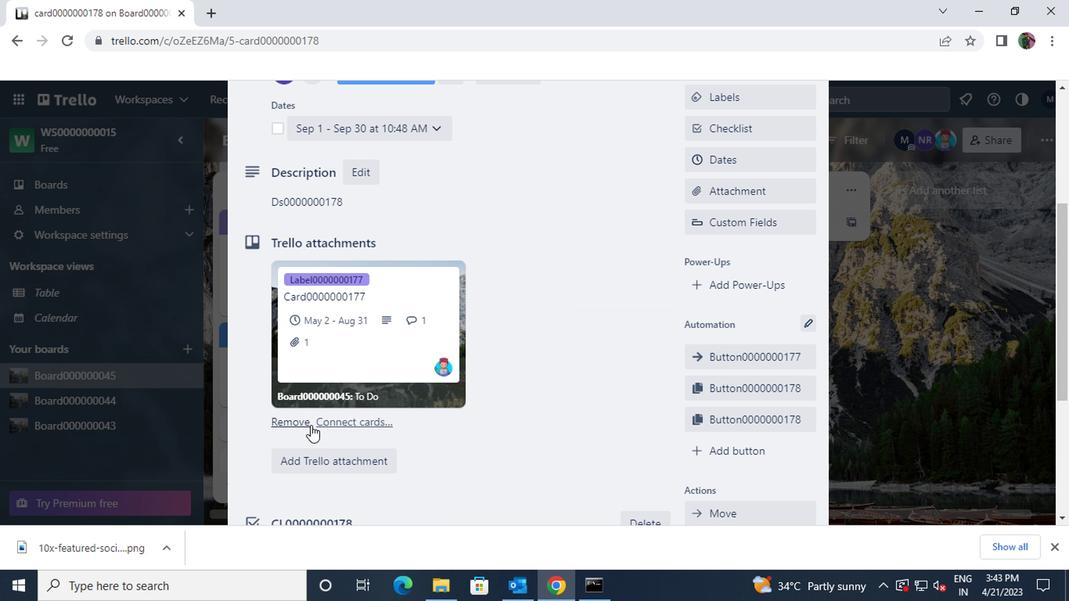 
Action: Mouse moved to (308, 435)
Screenshot: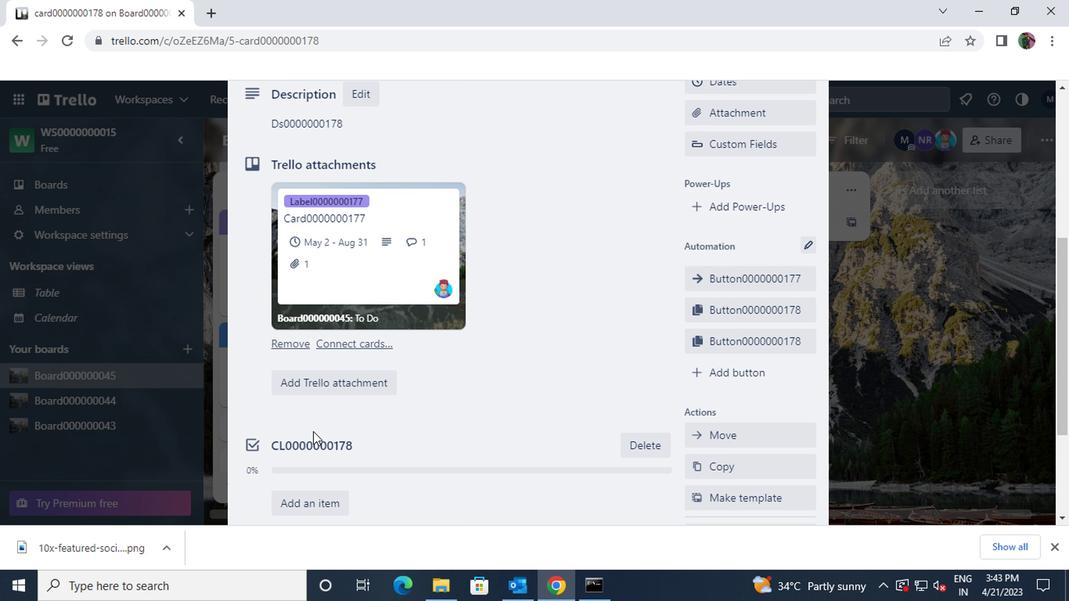 
Action: Mouse scrolled (308, 434) with delta (0, -1)
Screenshot: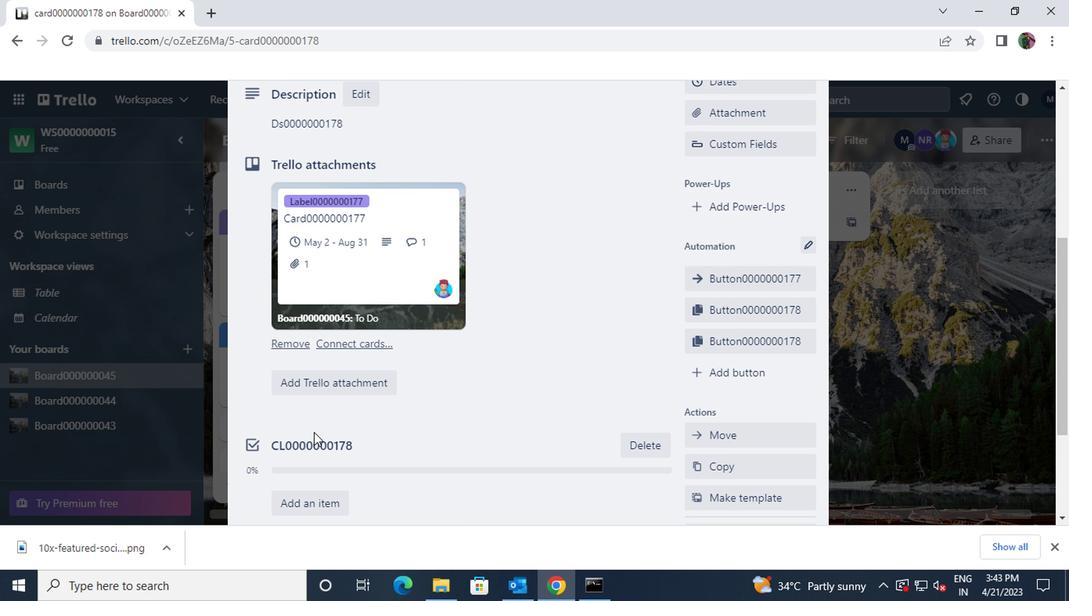 
Action: Mouse scrolled (308, 434) with delta (0, -1)
Screenshot: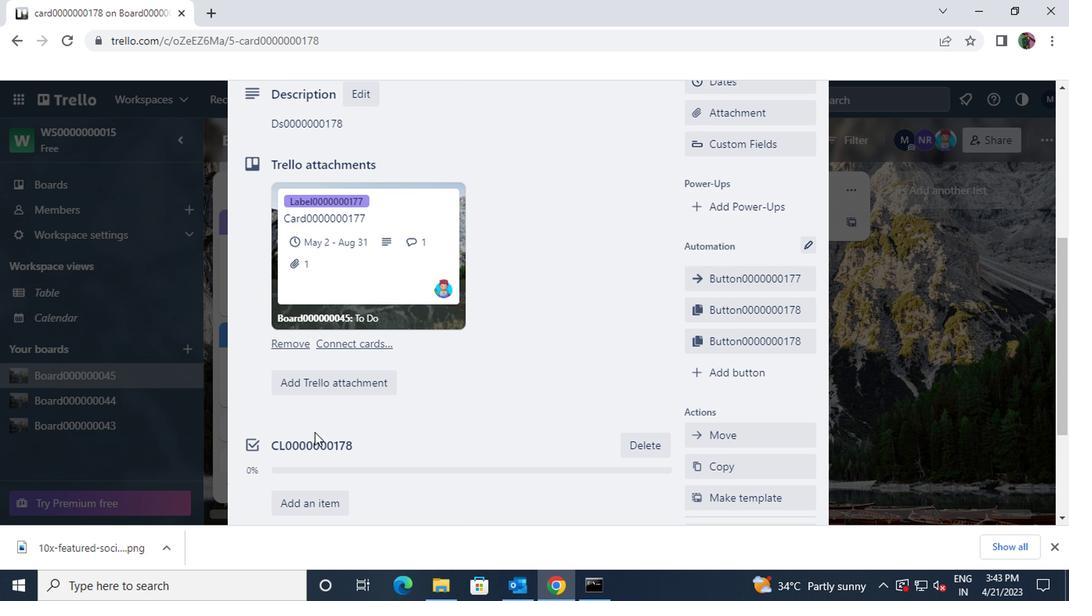 
Action: Mouse moved to (308, 435)
Screenshot: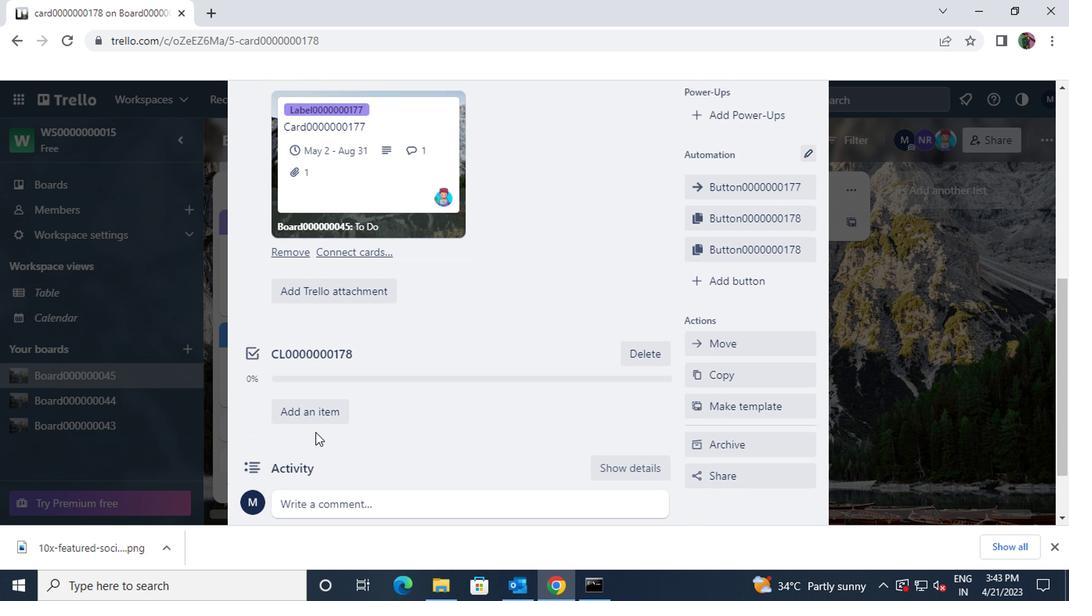 
Action: Mouse pressed left at (308, 435)
Screenshot: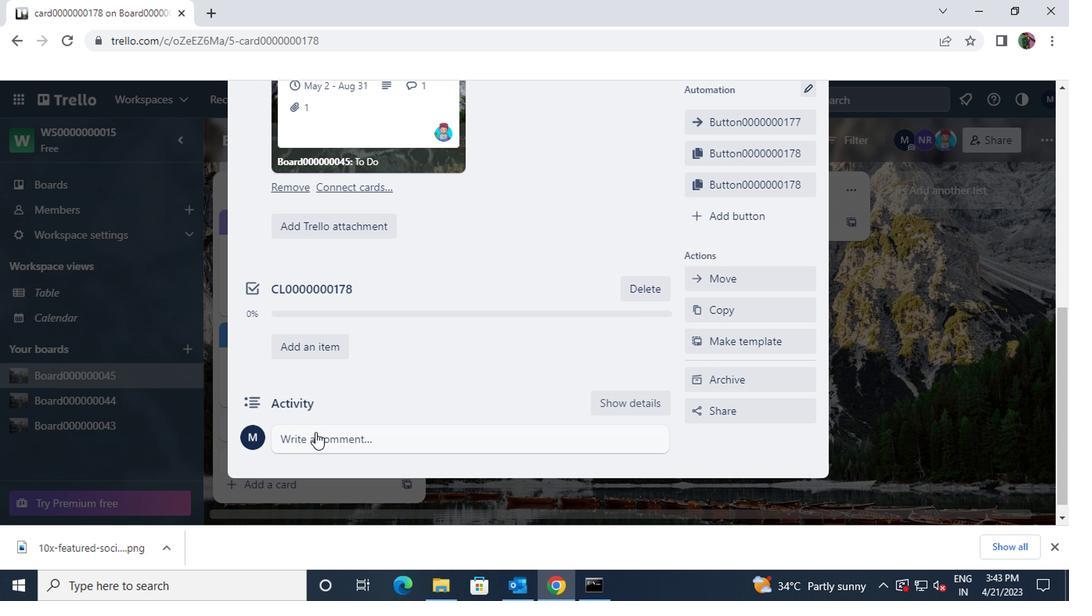 
Action: Mouse moved to (311, 432)
Screenshot: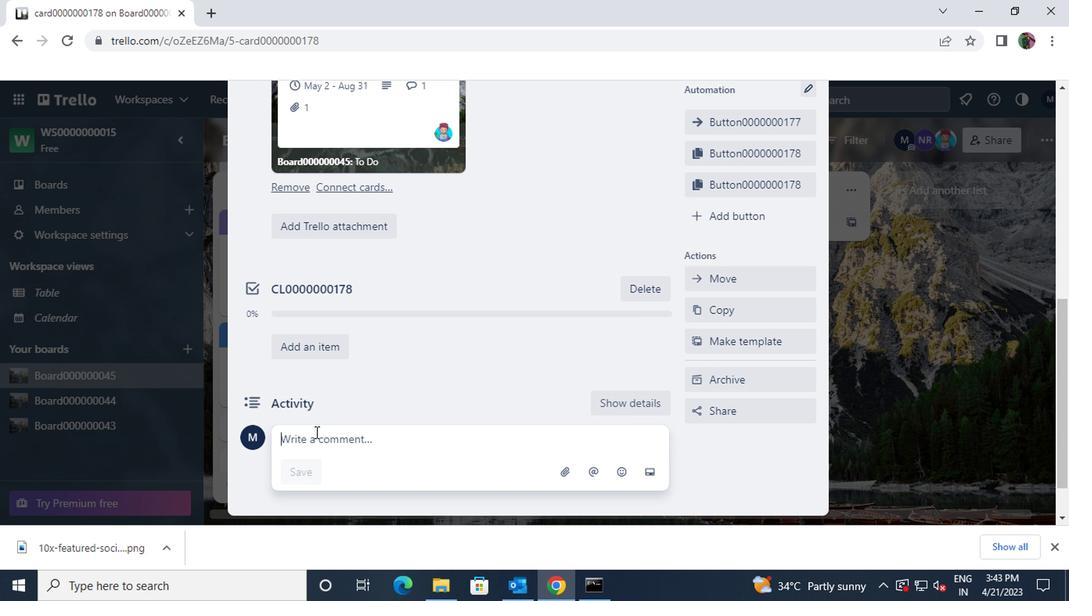 
Action: Key pressed <Key.shift>CM0
Screenshot: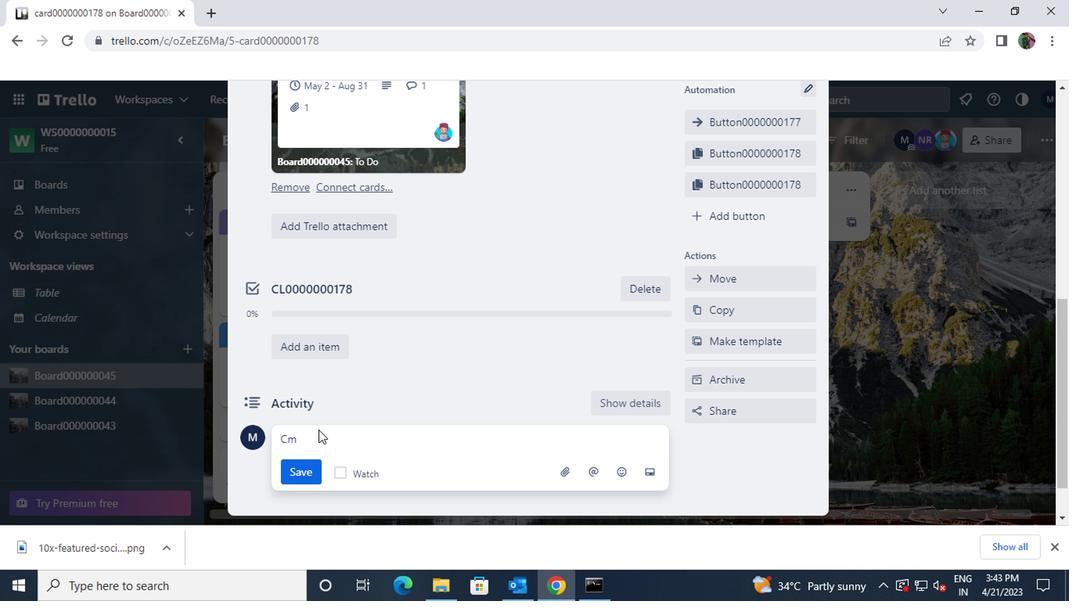 
Action: Mouse moved to (314, 431)
Screenshot: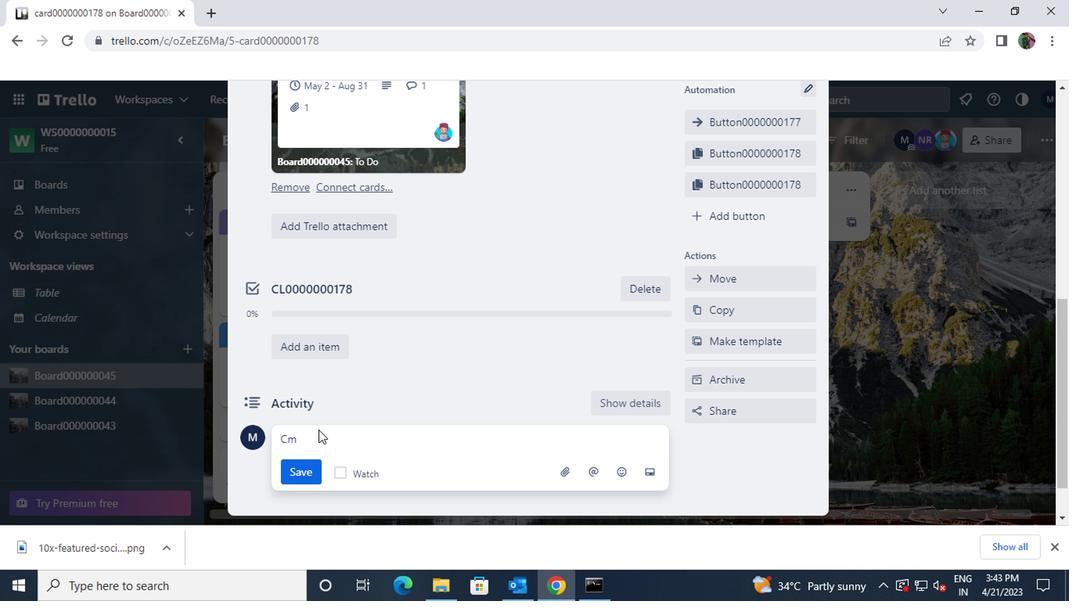 
Action: Key pressed 000000178
Screenshot: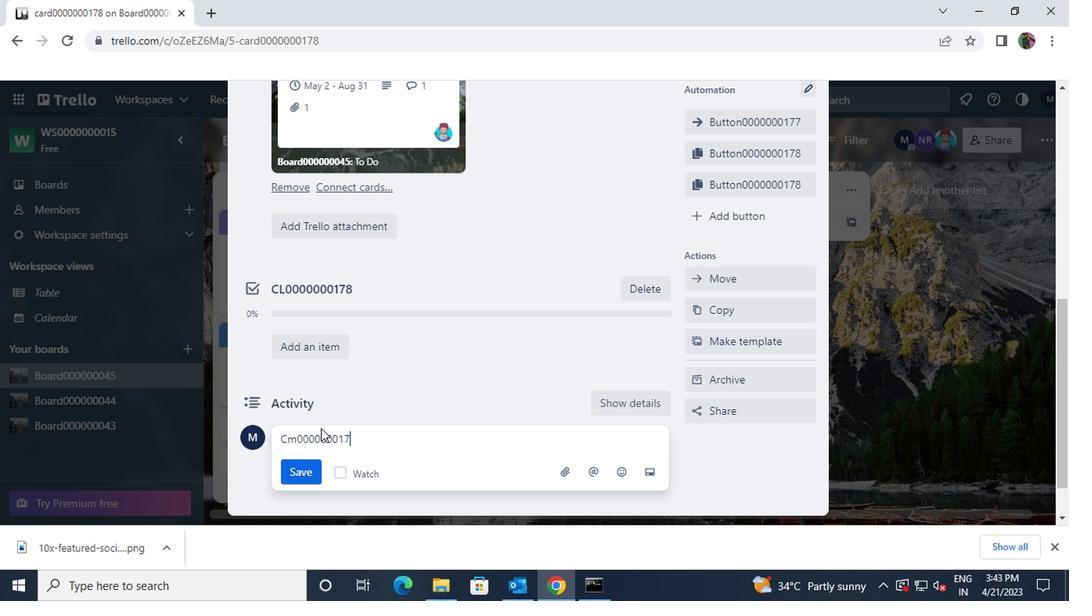 
Action: Mouse moved to (305, 465)
Screenshot: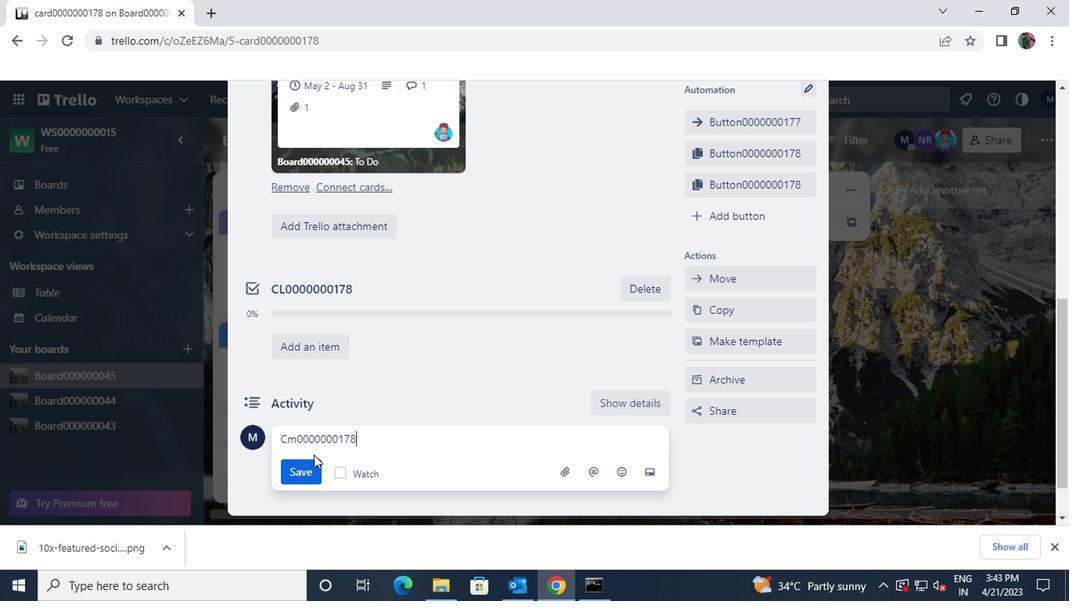
Action: Mouse pressed left at (305, 465)
Screenshot: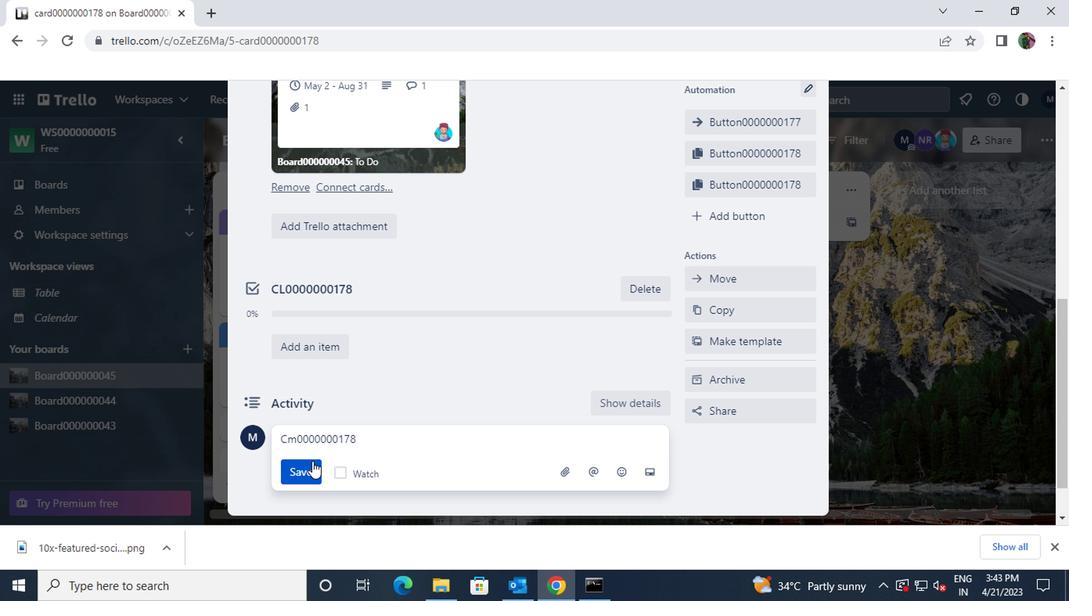 
